 Task: Create Board Data Analytics Techniques to Workspace Brand Management. Create Board Customer Segmentation and Targeting to Workspace Brand Management. Create Board Product Feature Testing to Workspace Brand Management
Action: Mouse moved to (471, 90)
Screenshot: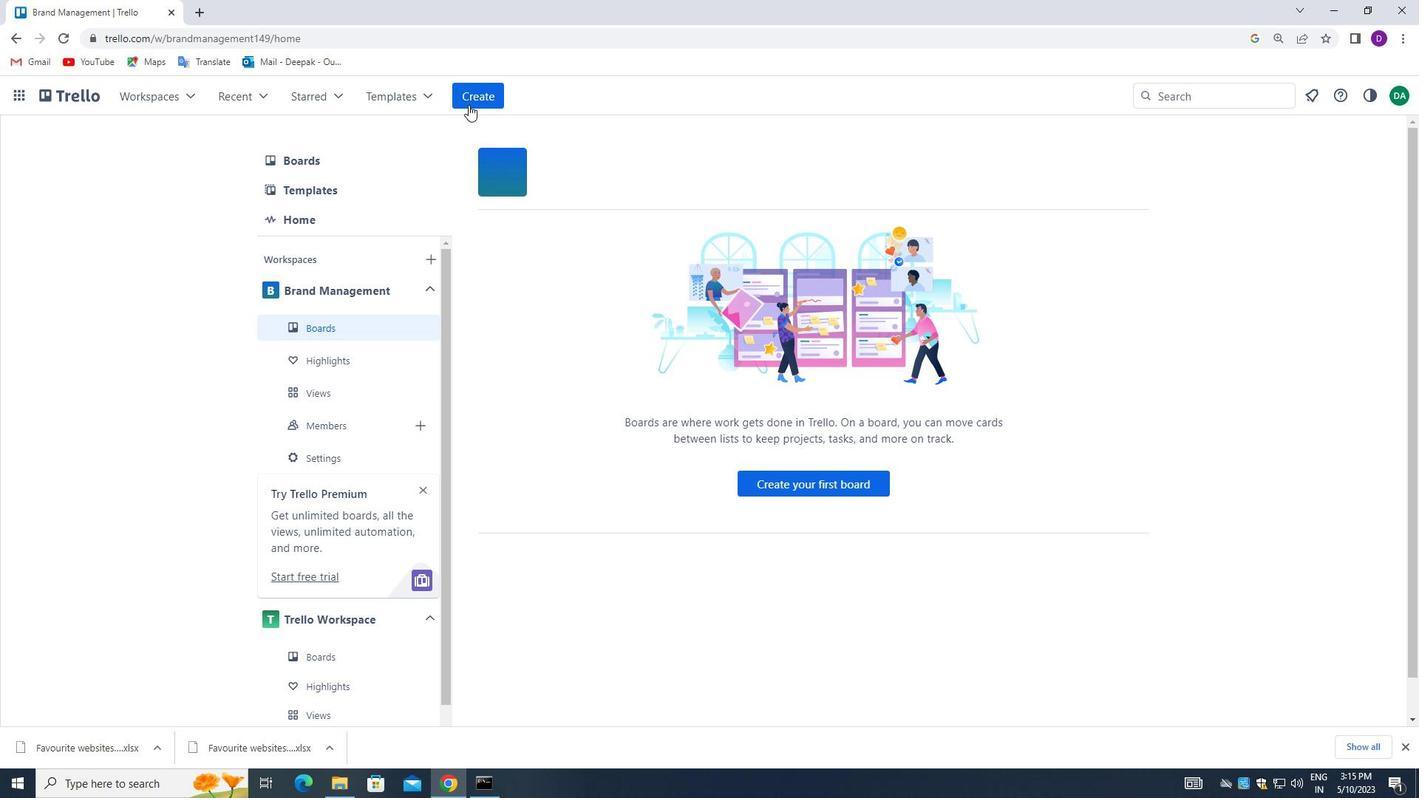 
Action: Mouse pressed left at (471, 90)
Screenshot: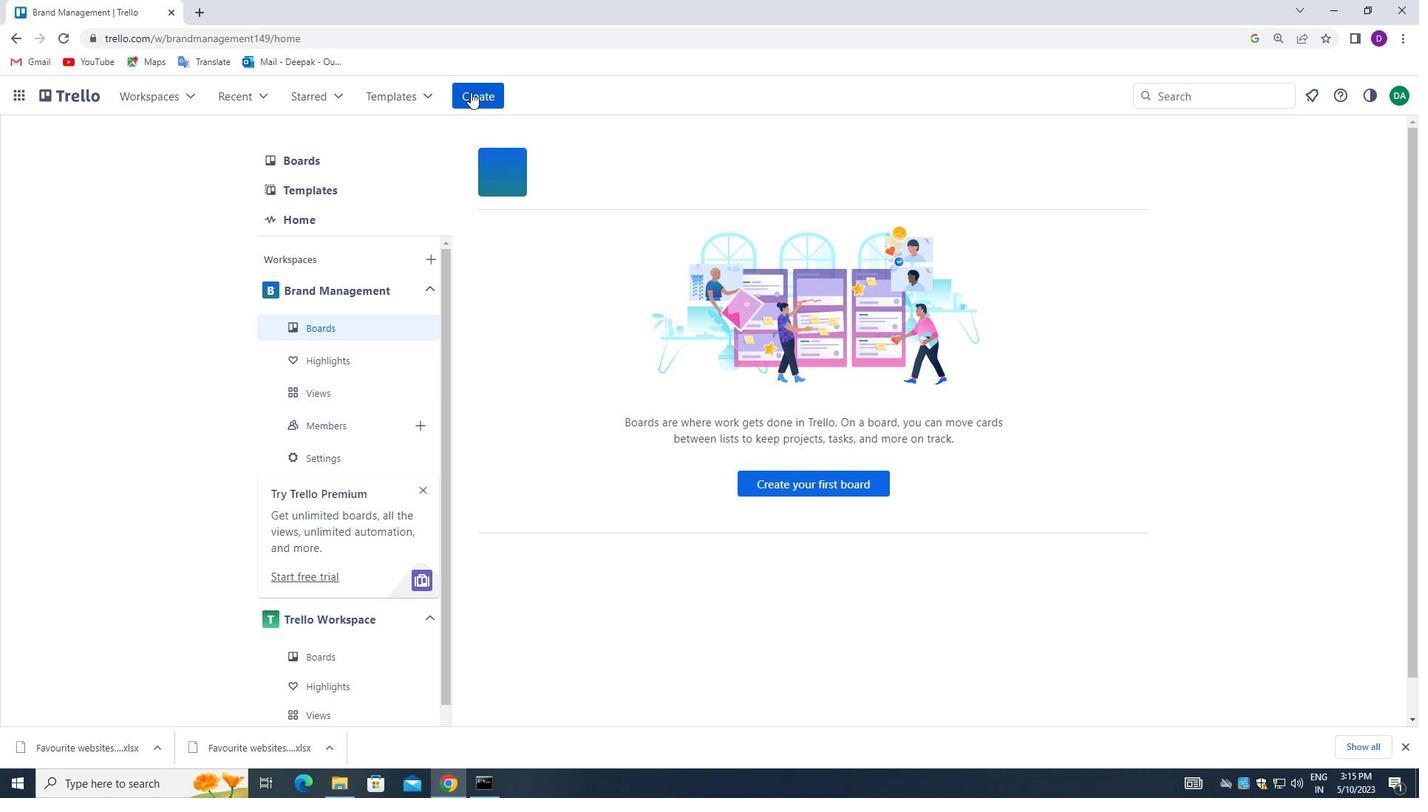 
Action: Mouse moved to (490, 144)
Screenshot: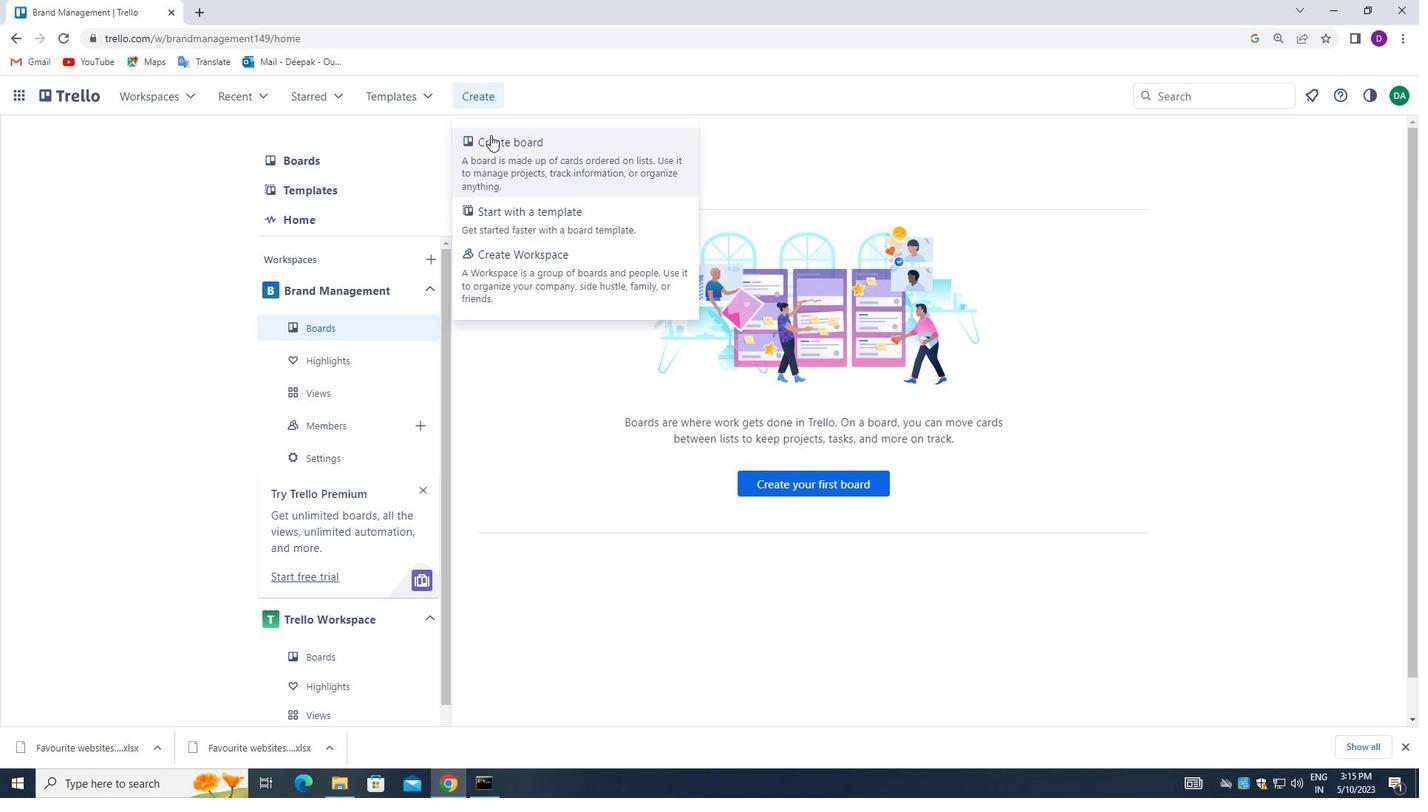 
Action: Mouse pressed left at (490, 144)
Screenshot: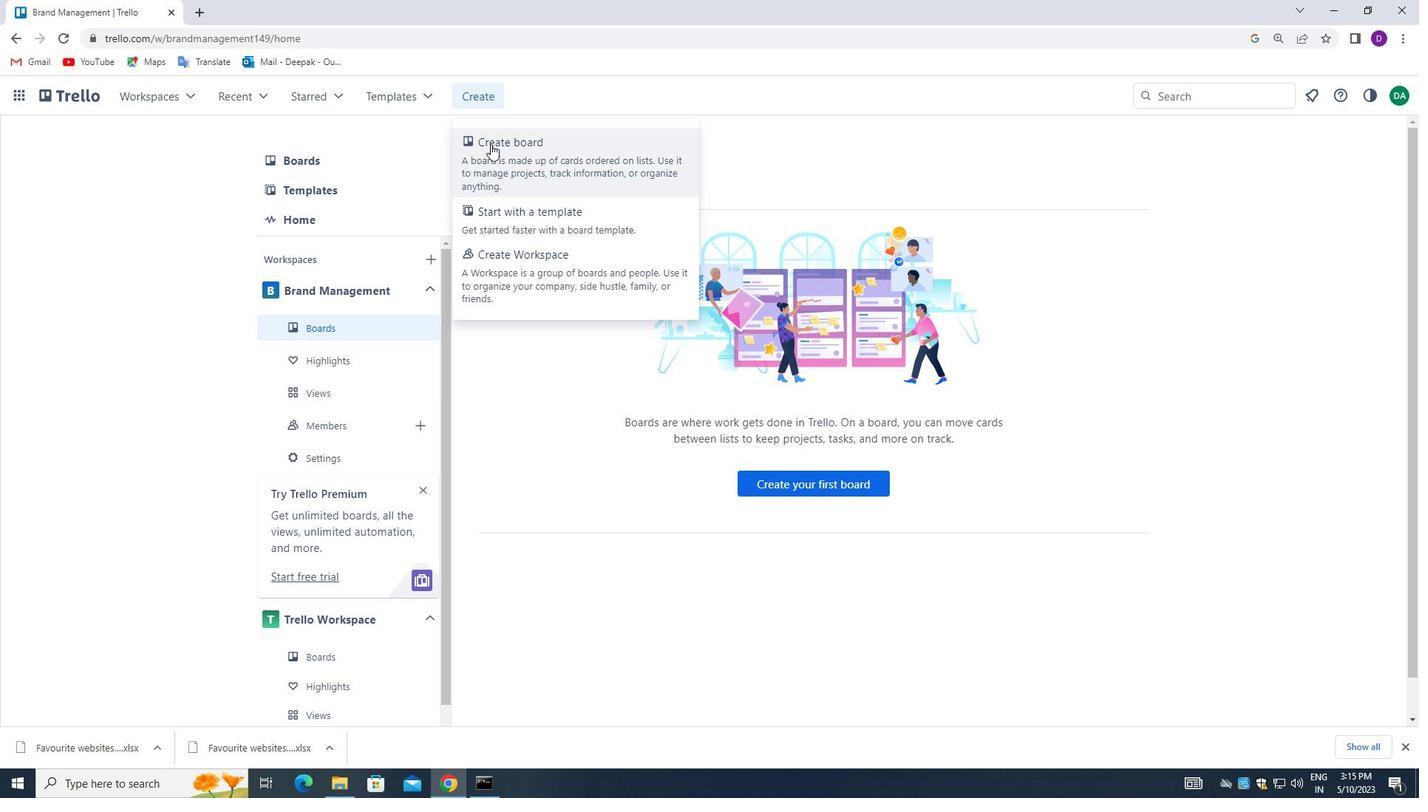 
Action: Mouse moved to (517, 404)
Screenshot: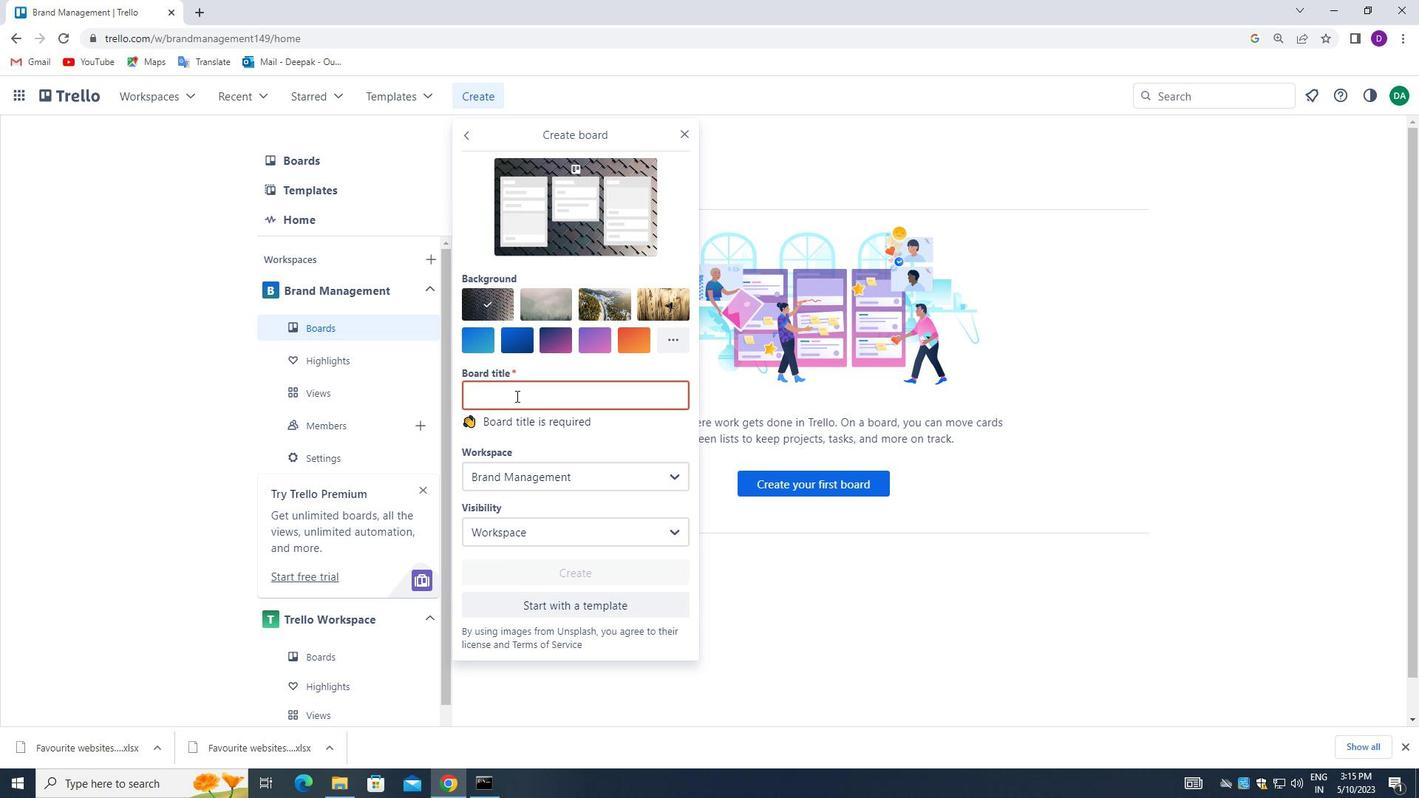 
Action: Mouse pressed left at (517, 404)
Screenshot: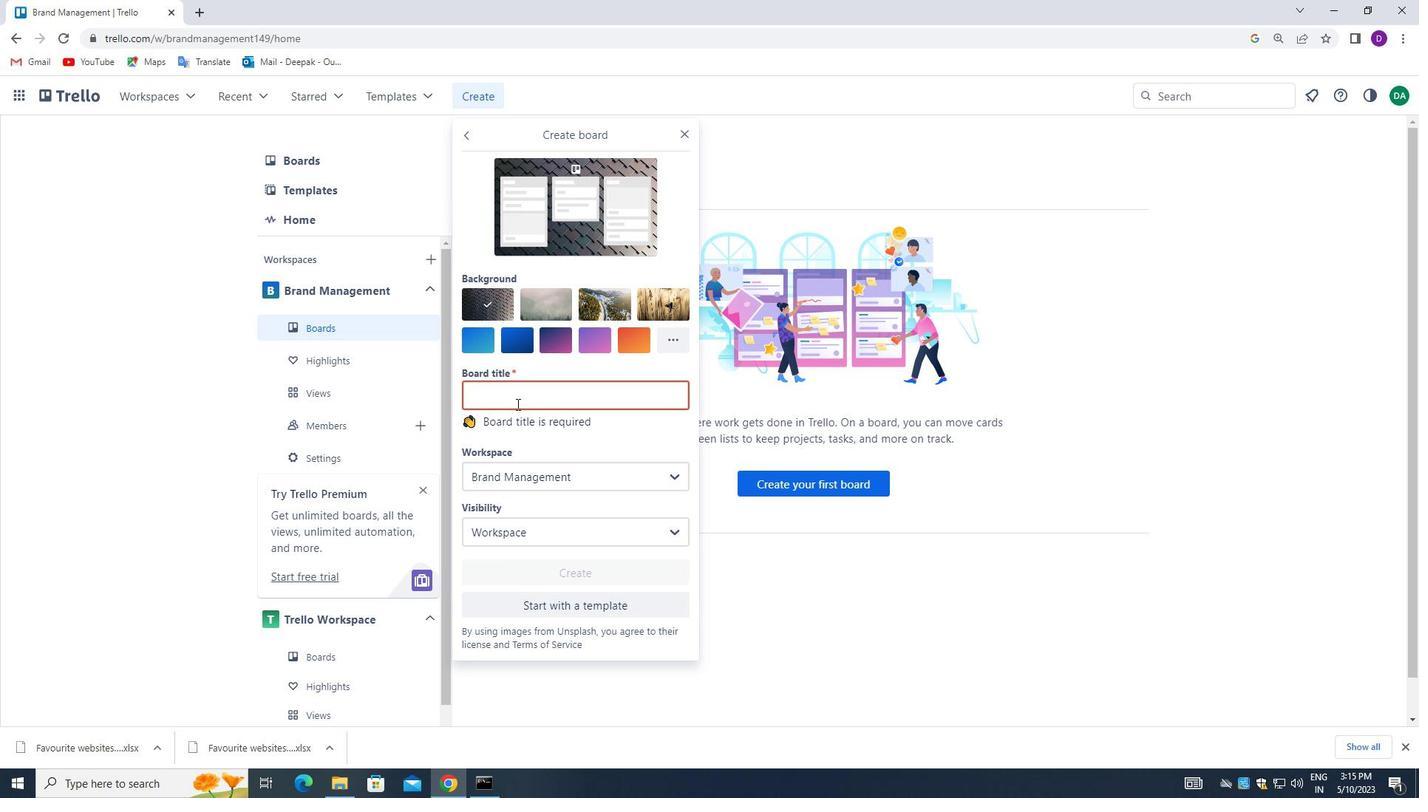
Action: Mouse moved to (342, 407)
Screenshot: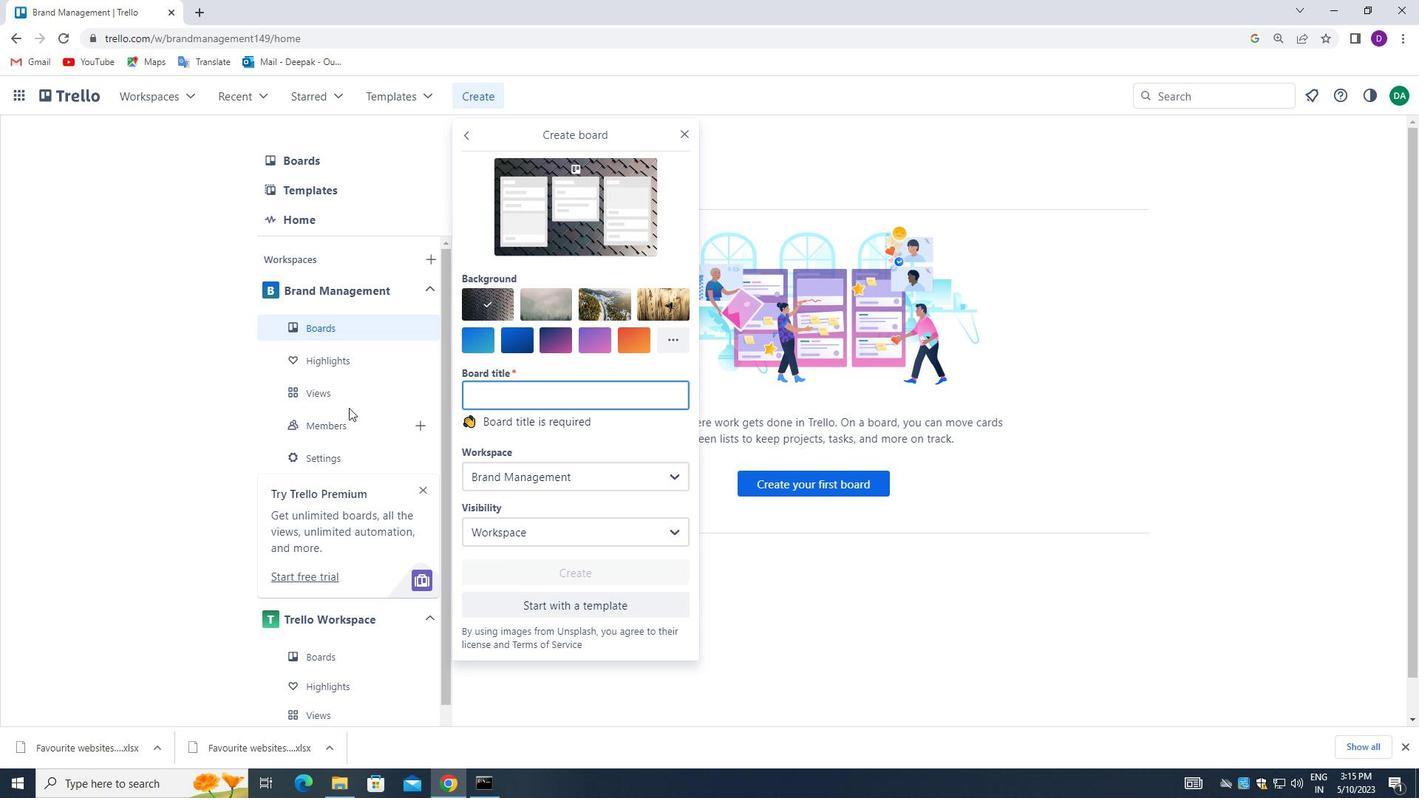 
Action: Key pressed <Key.shift_r>S<Key.backspace><Key.shift_r>Data<Key.space><Key.shift_r>Analytic<Key.space><Key.backspace>s<Key.space><Key.shift_r>Techniques
Screenshot: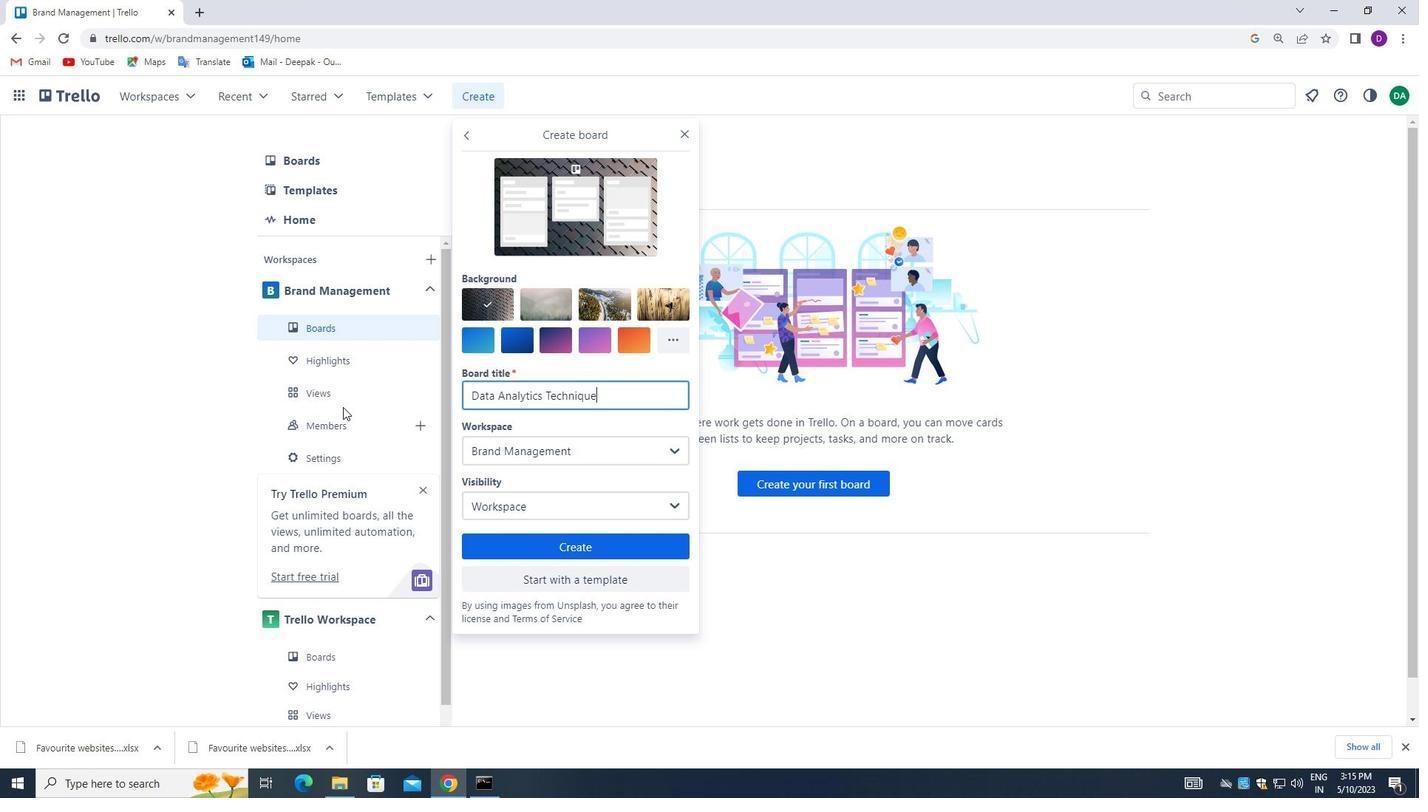 
Action: Mouse moved to (578, 544)
Screenshot: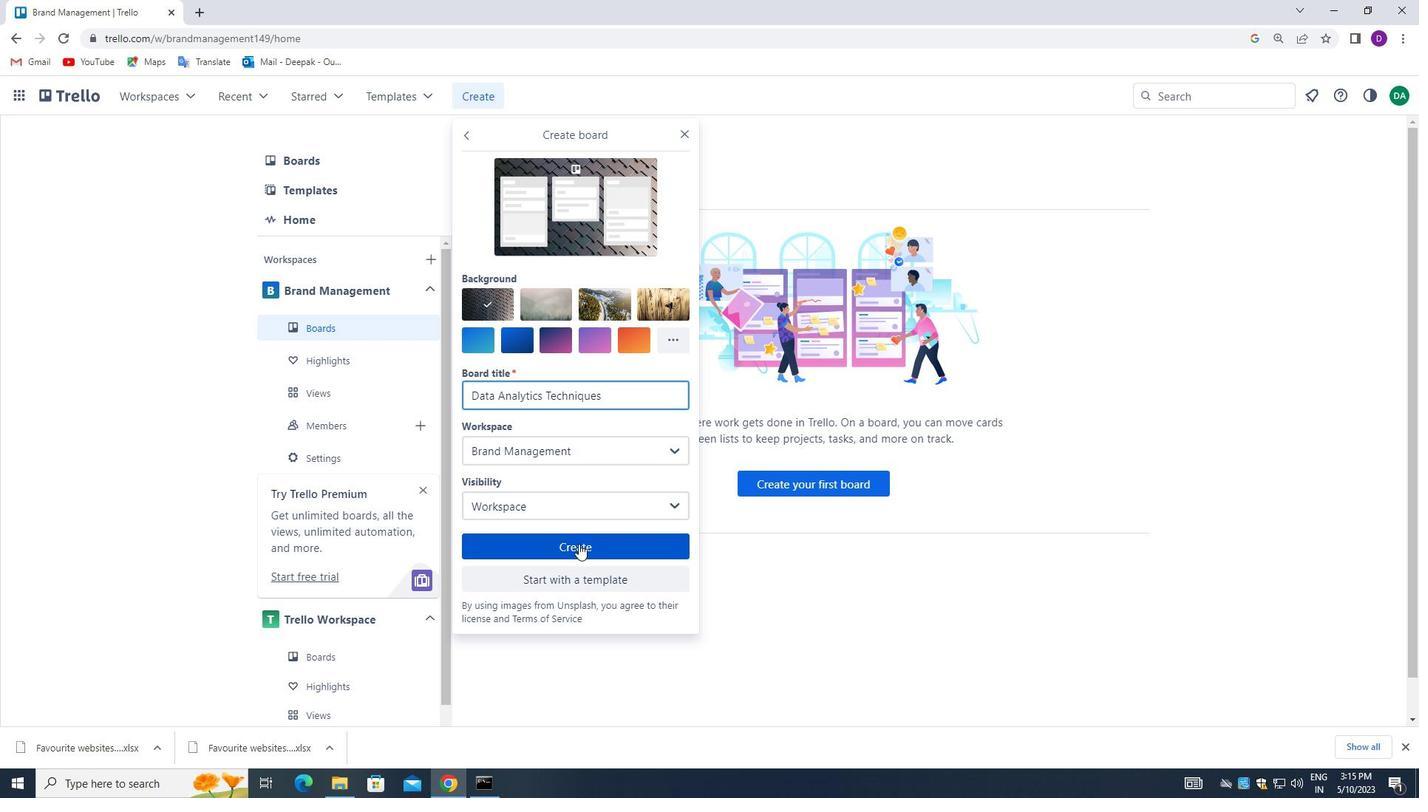 
Action: Mouse pressed left at (578, 544)
Screenshot: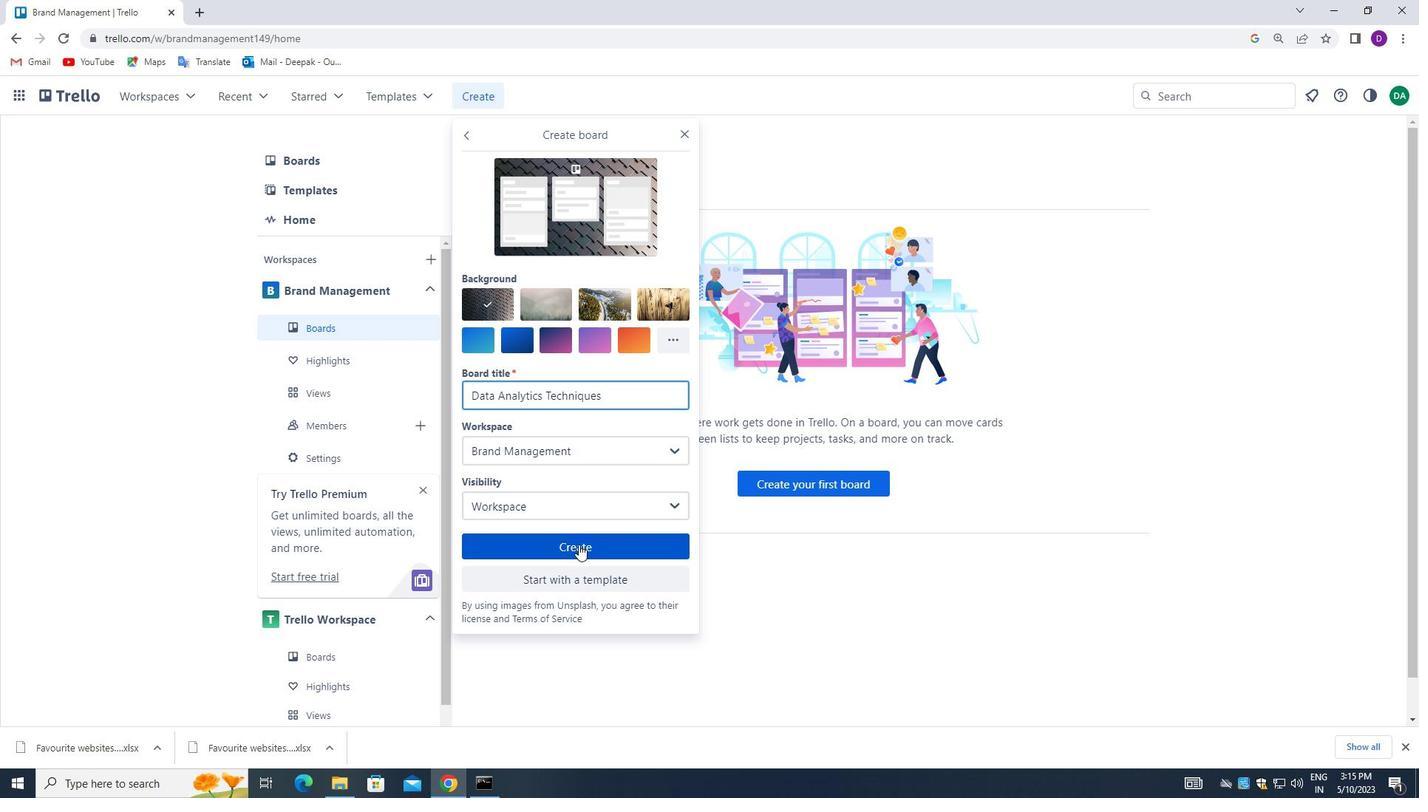
Action: Mouse moved to (464, 98)
Screenshot: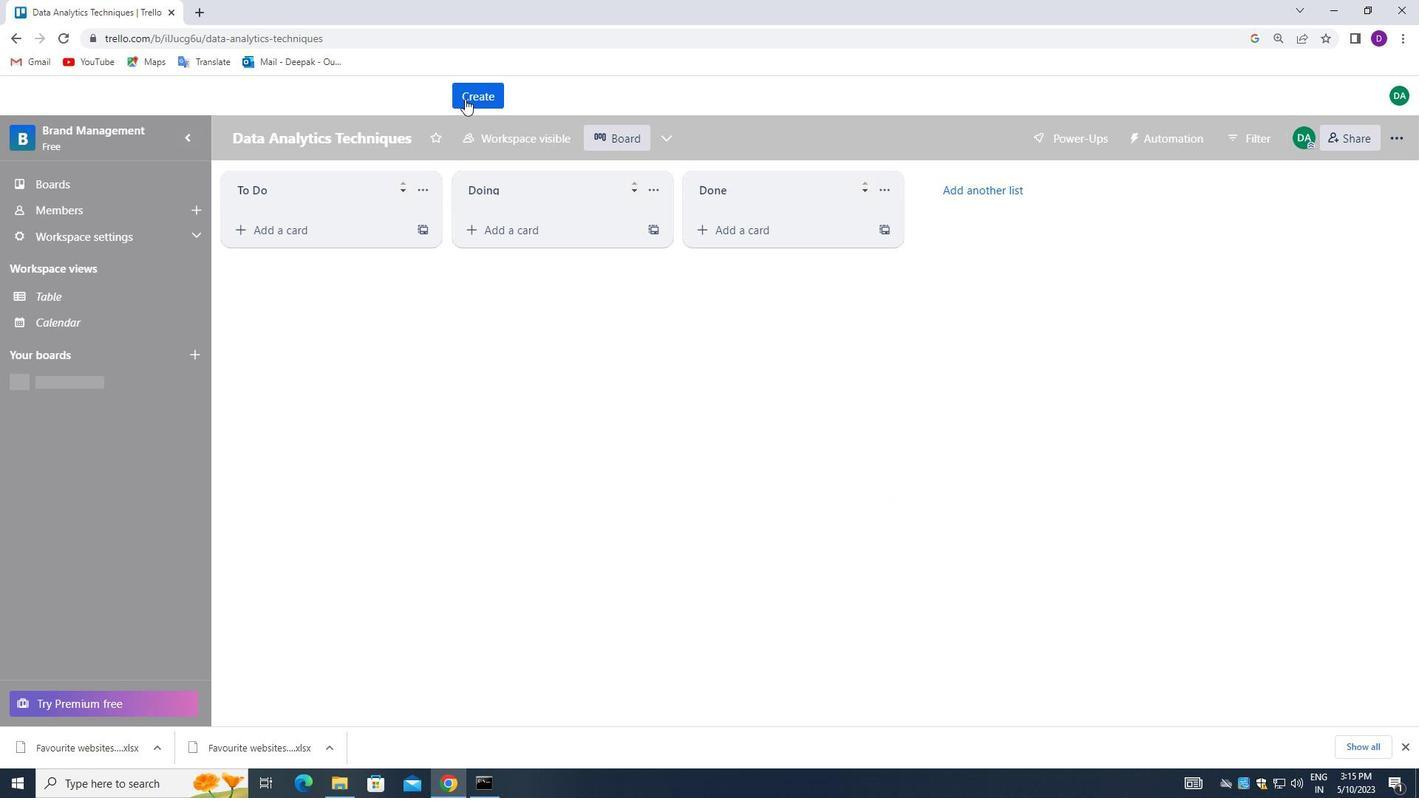
Action: Mouse pressed left at (464, 98)
Screenshot: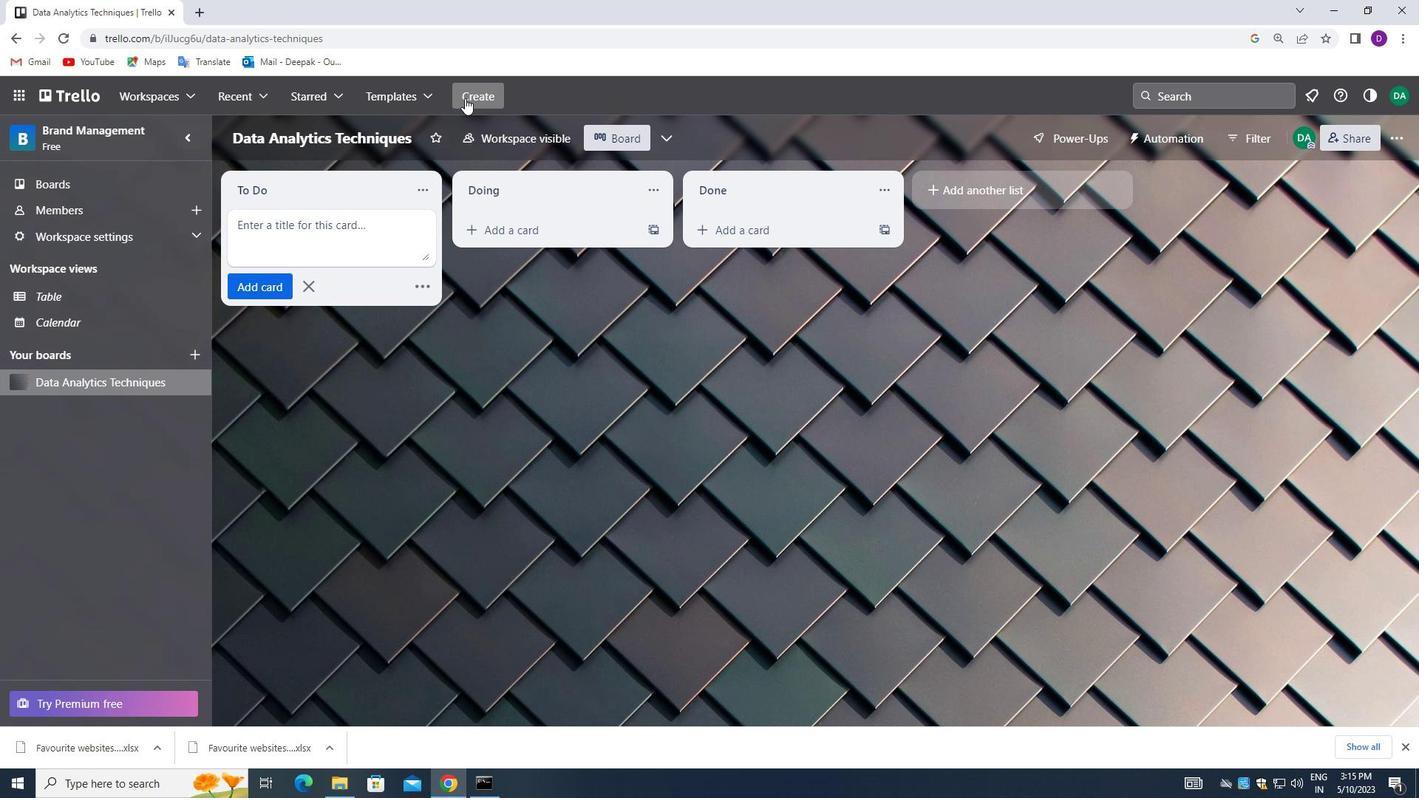 
Action: Mouse moved to (519, 155)
Screenshot: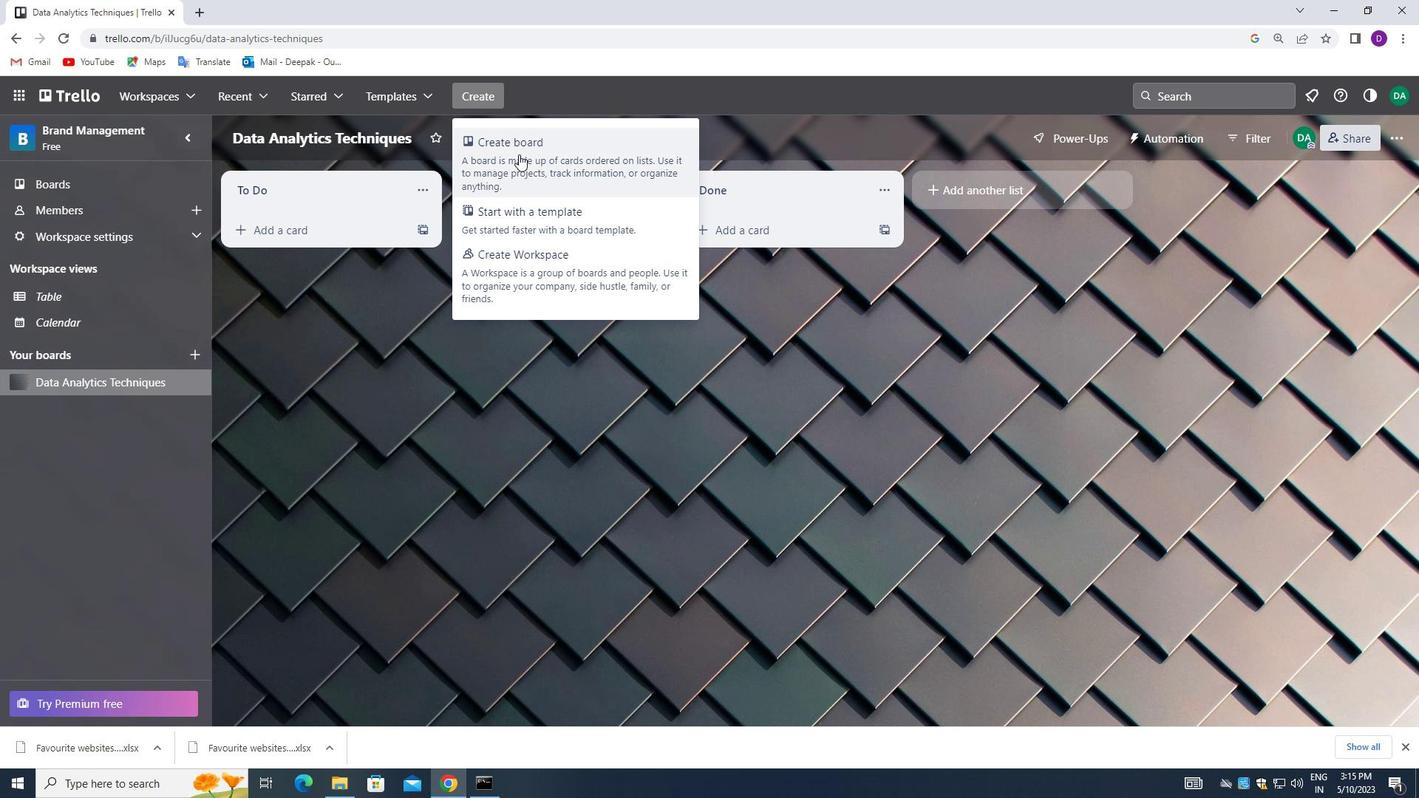 
Action: Mouse pressed left at (519, 155)
Screenshot: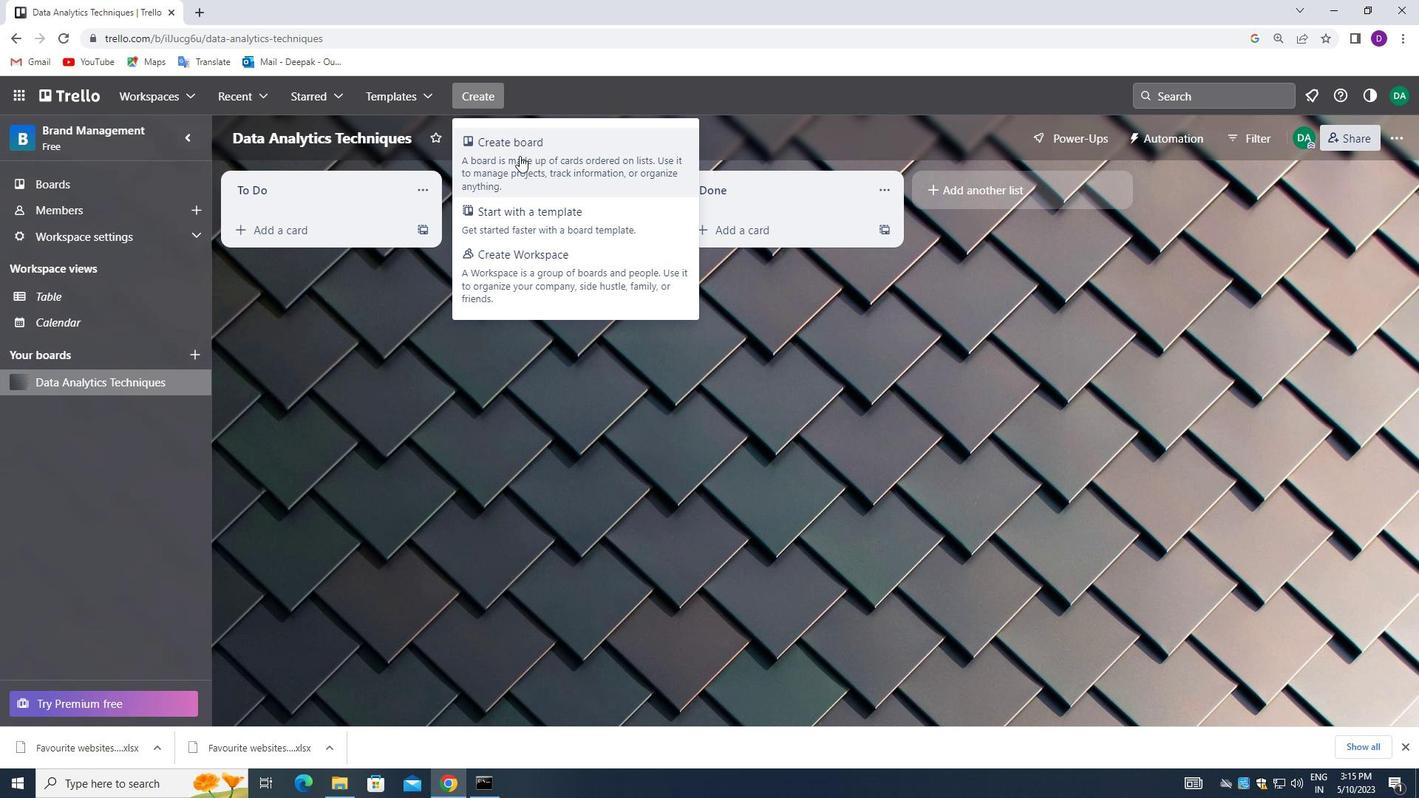 
Action: Mouse moved to (526, 393)
Screenshot: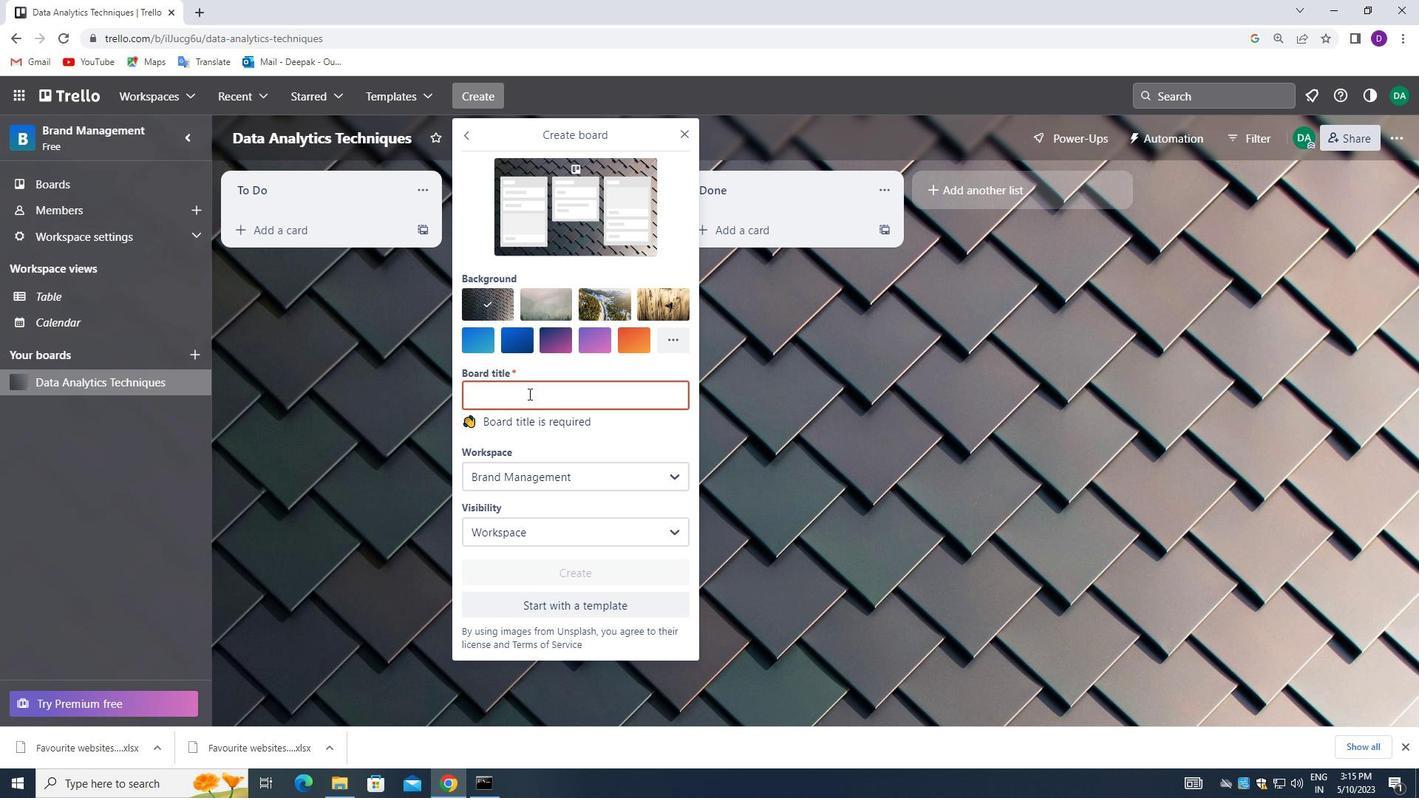
Action: Mouse pressed left at (526, 393)
Screenshot: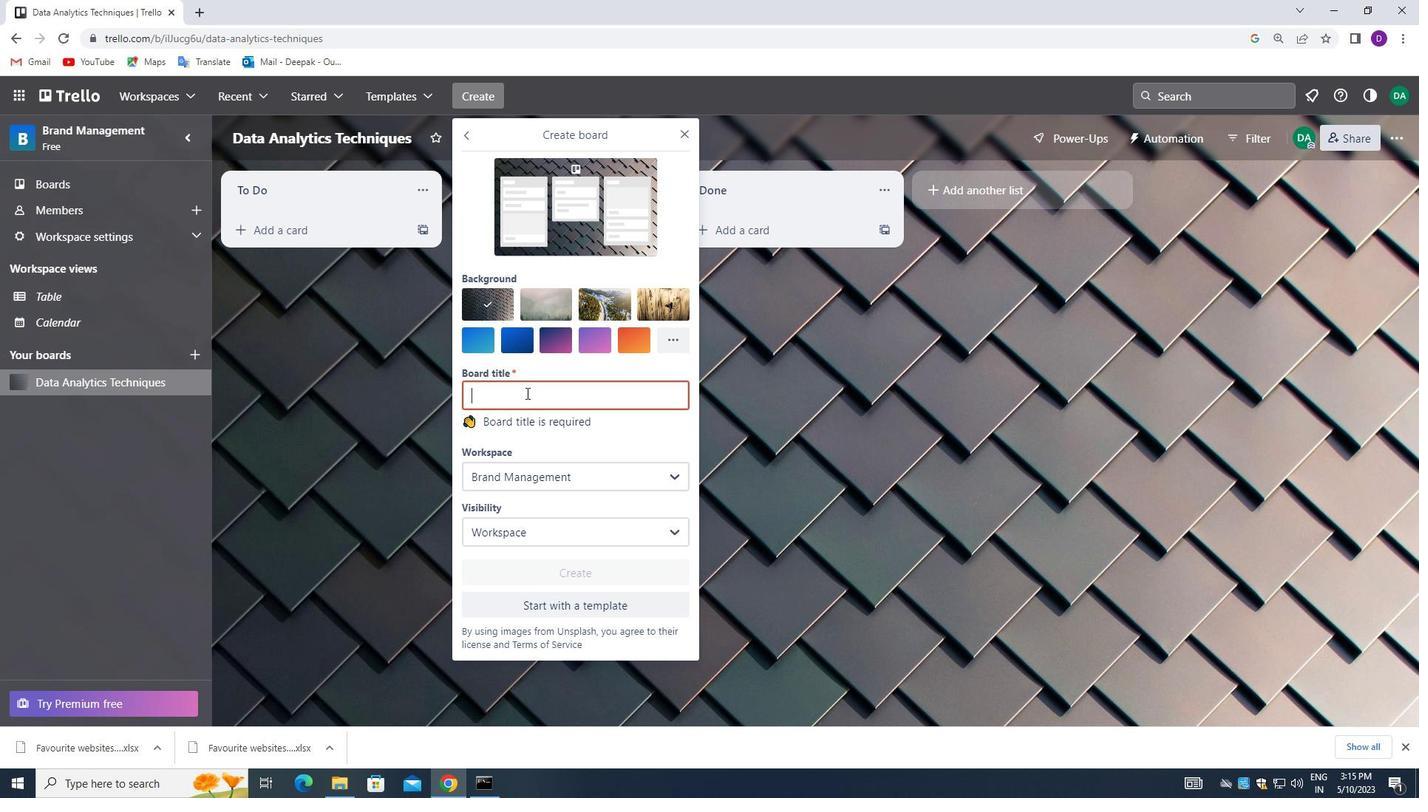 
Action: Mouse moved to (386, 349)
Screenshot: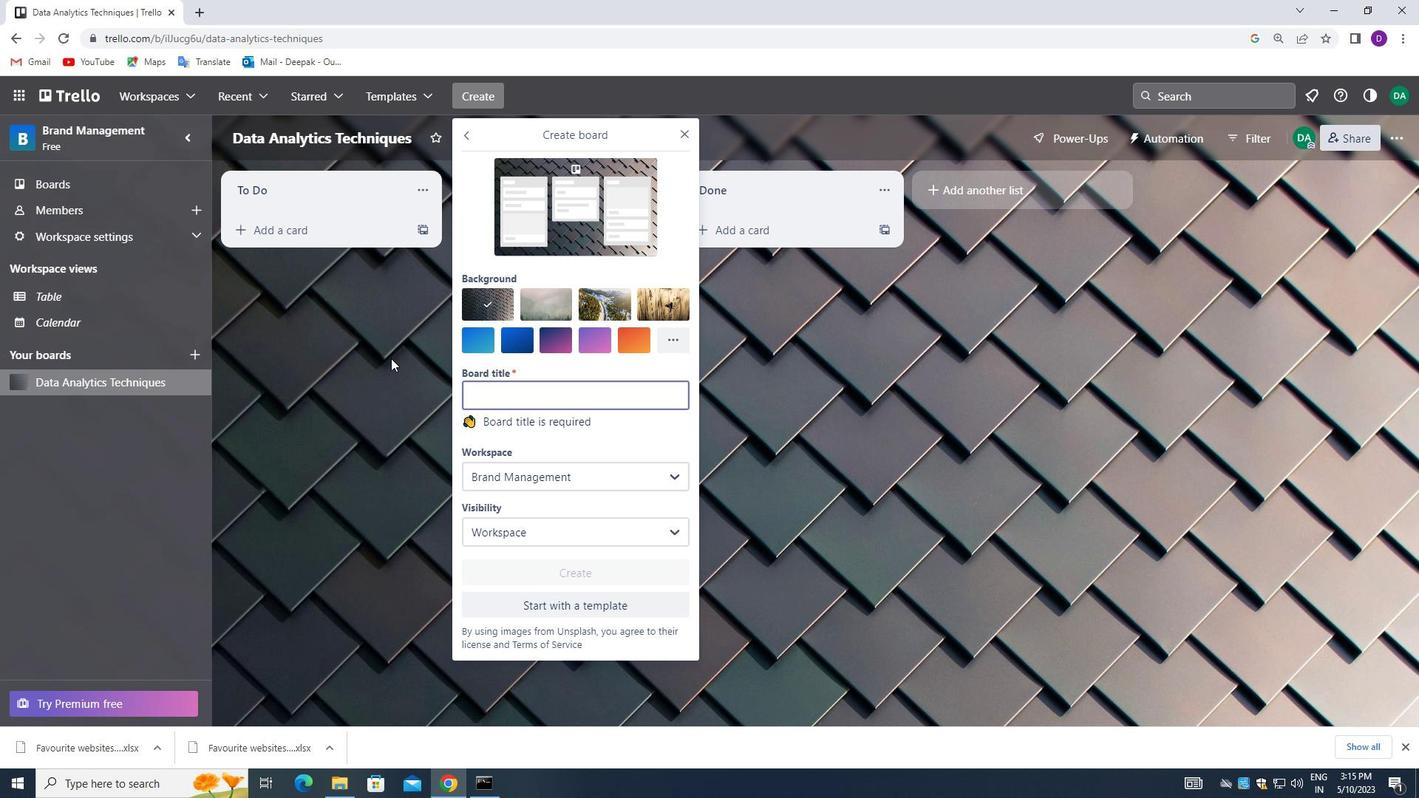 
Action: Key pressed <Key.shift_r>Customer<Key.space><Key.shift_r><Key.shift_r><Key.shift_r><Key.shift_r><Key.shift_r><Key.shift_r>Segnentatu<Key.backspace><Key.backspace><Key.backspace><Key.backspace><Key.backspace><Key.backspace><Key.backspace>mentation<Key.space>and<Key.space><Key.shift_r>Targeting
Screenshot: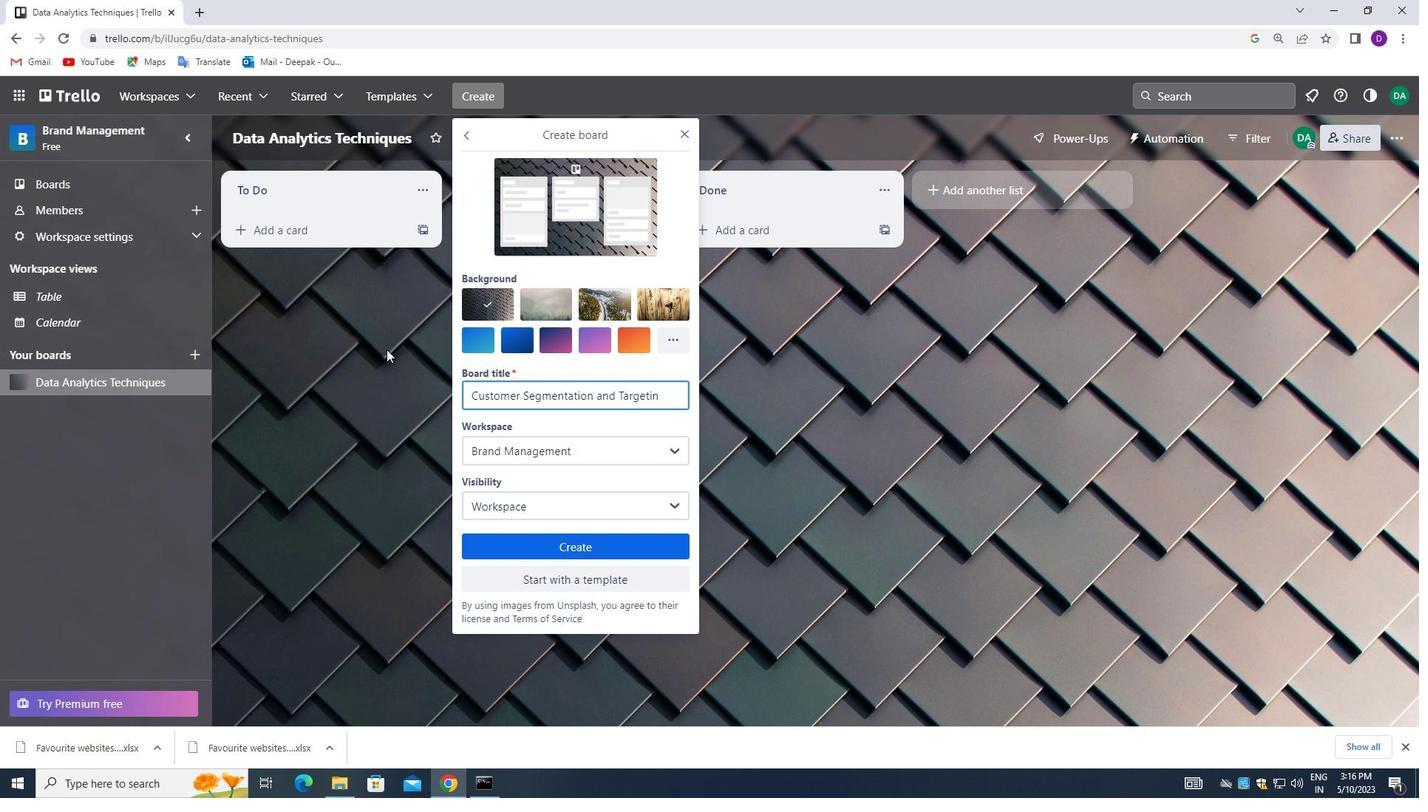 
Action: Mouse moved to (566, 545)
Screenshot: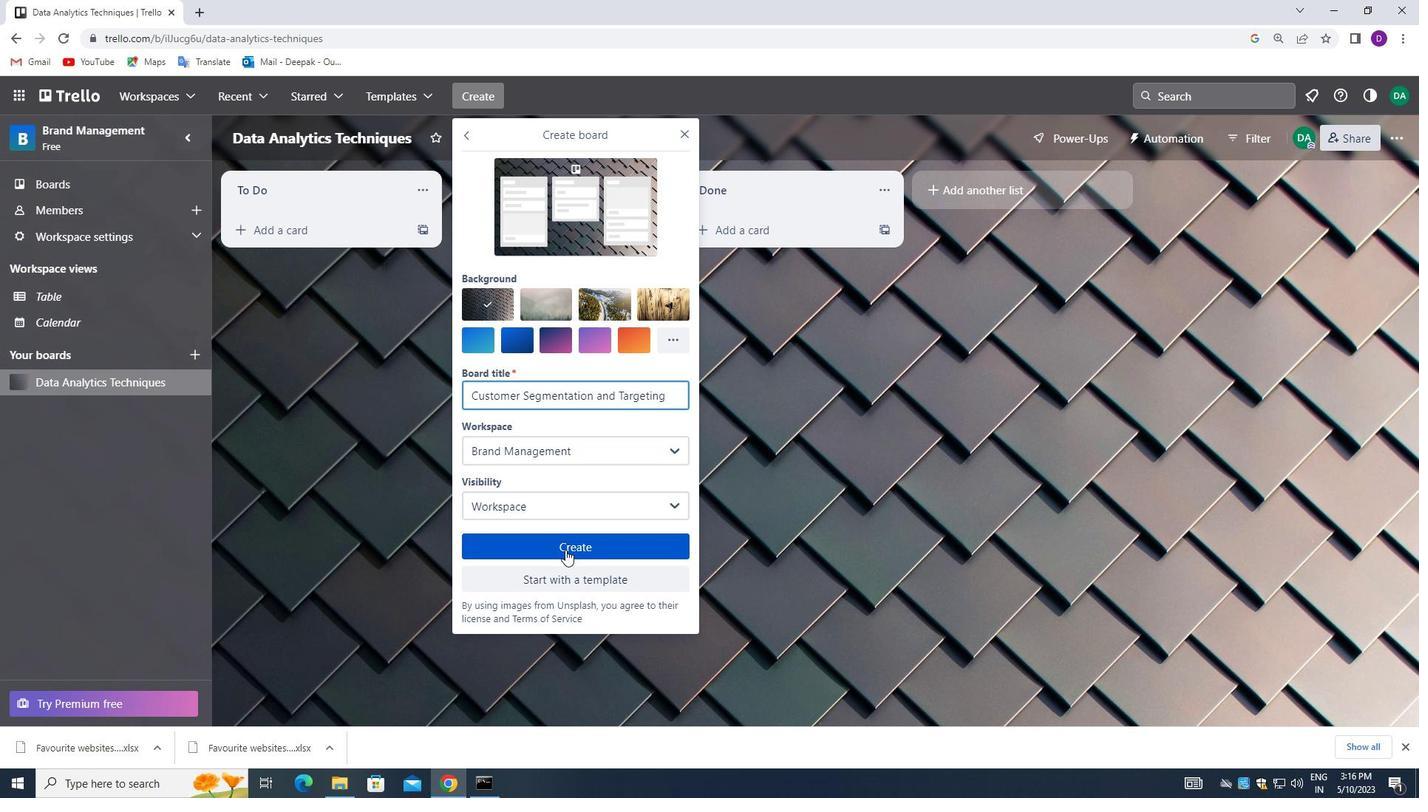 
Action: Mouse pressed left at (566, 545)
Screenshot: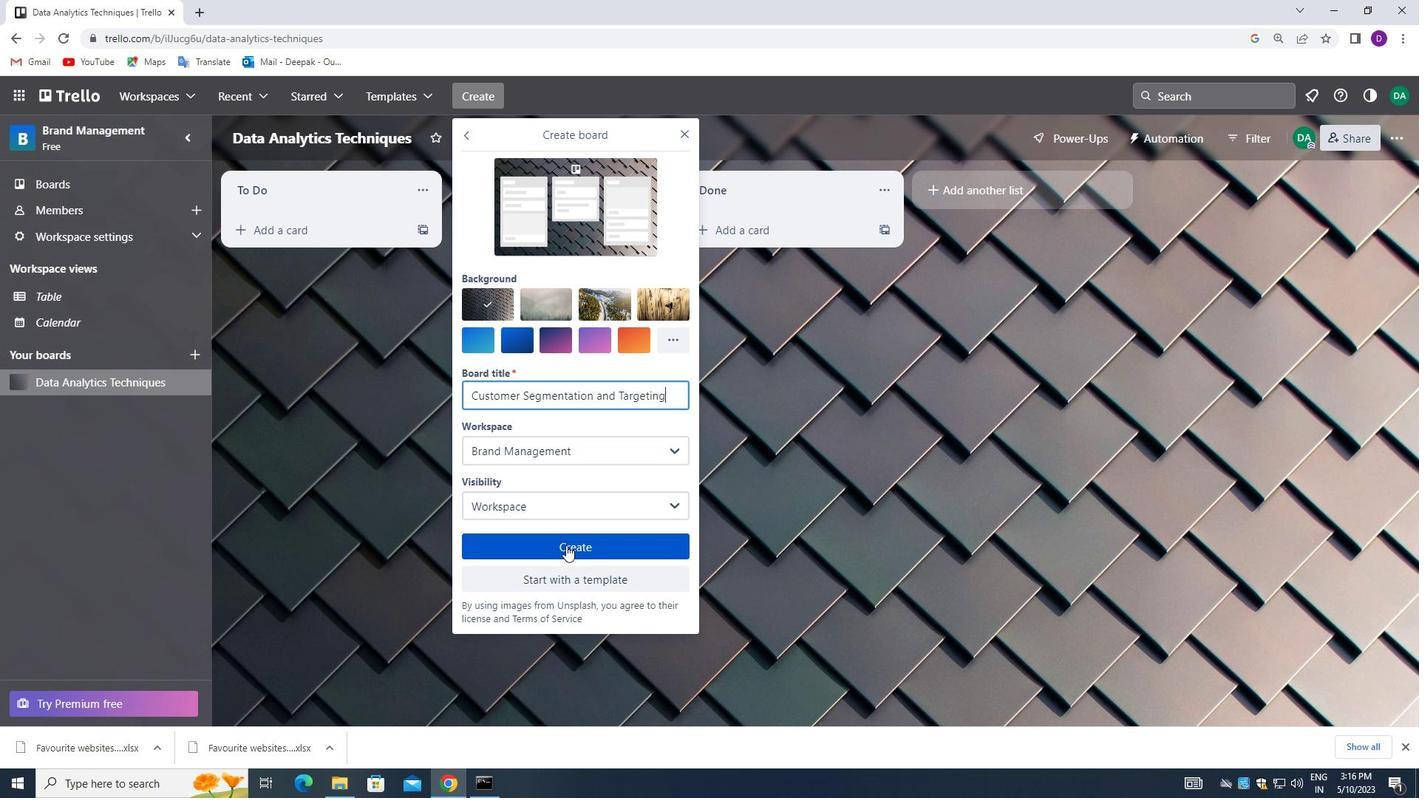 
Action: Mouse moved to (94, 173)
Screenshot: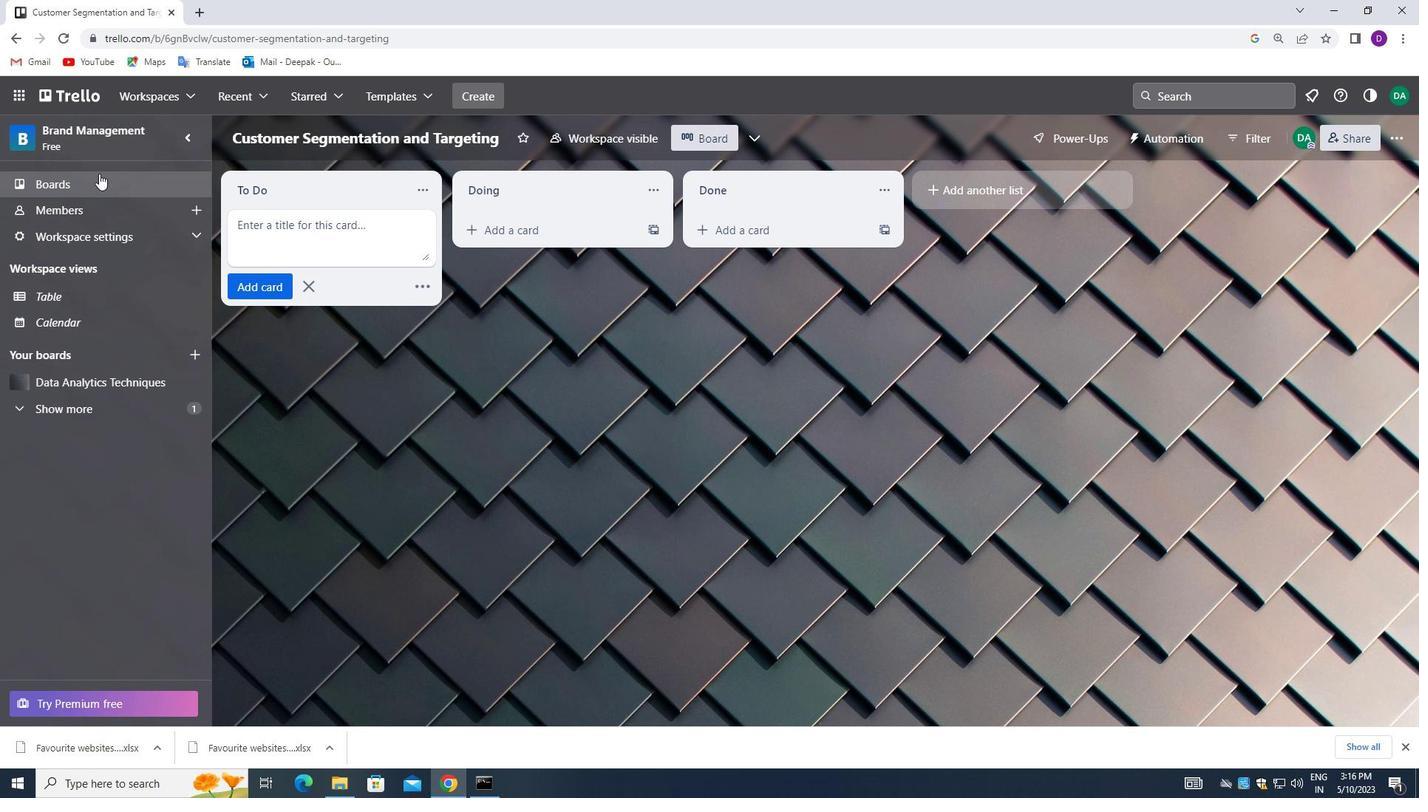 
Action: Mouse pressed left at (94, 173)
Screenshot: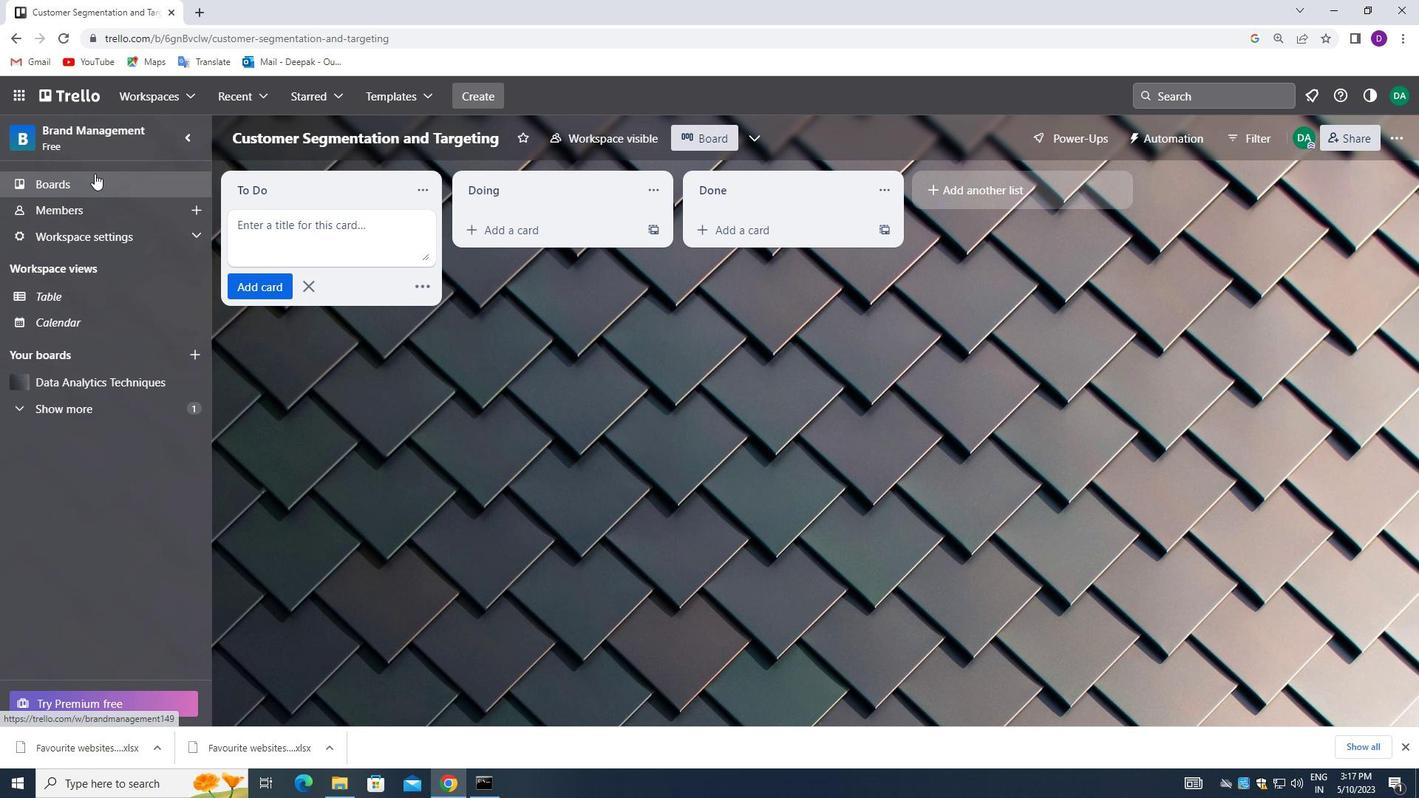 
Action: Mouse moved to (465, 99)
Screenshot: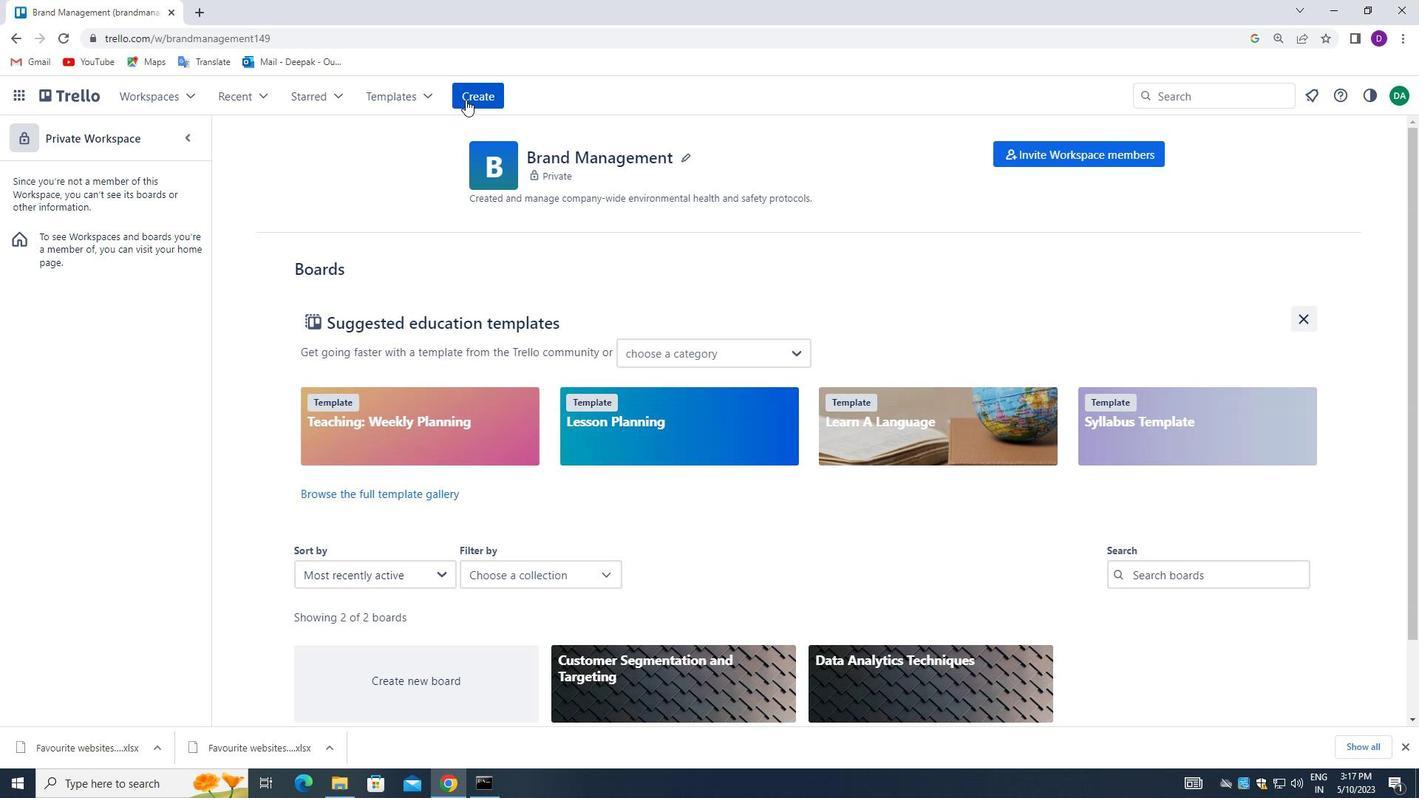 
Action: Mouse pressed left at (465, 99)
Screenshot: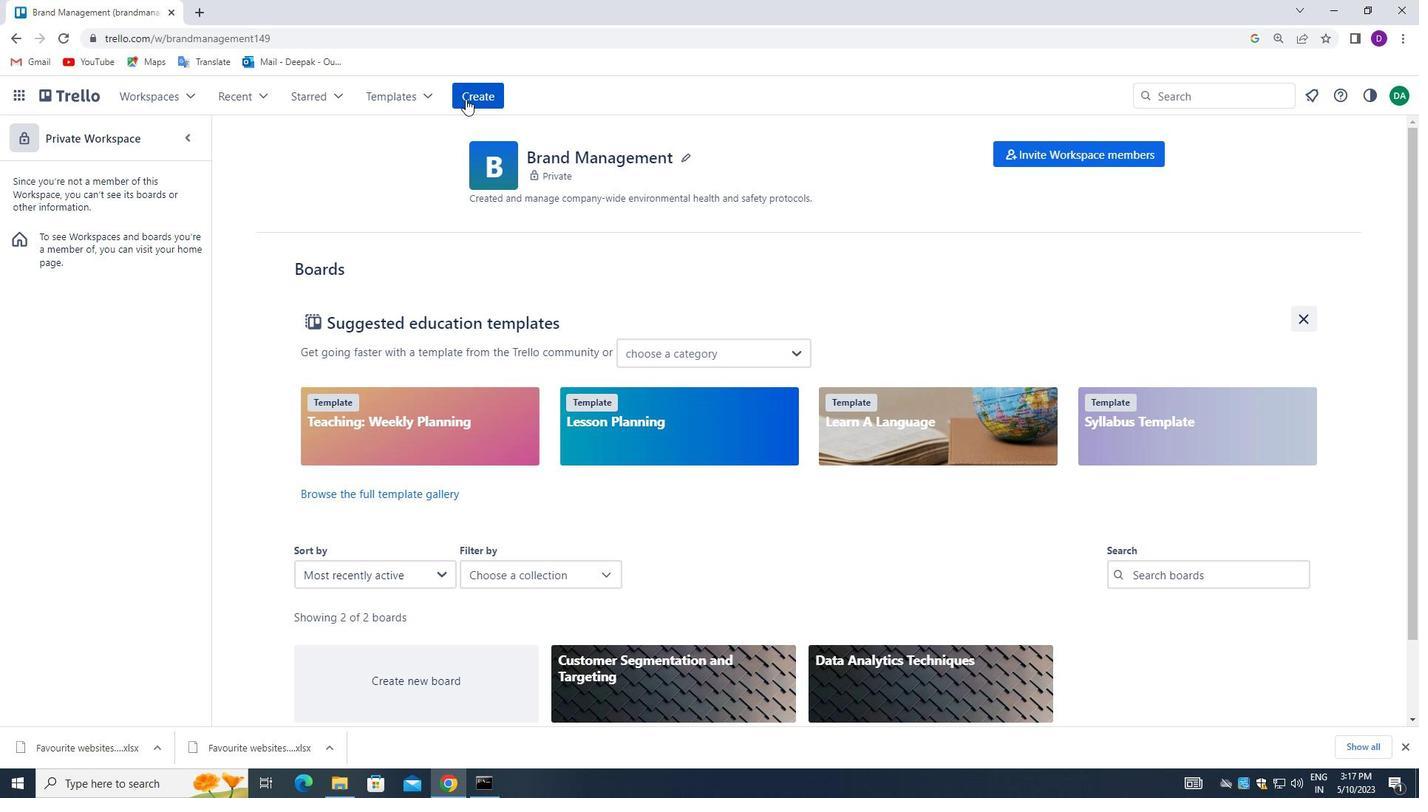 
Action: Mouse moved to (499, 151)
Screenshot: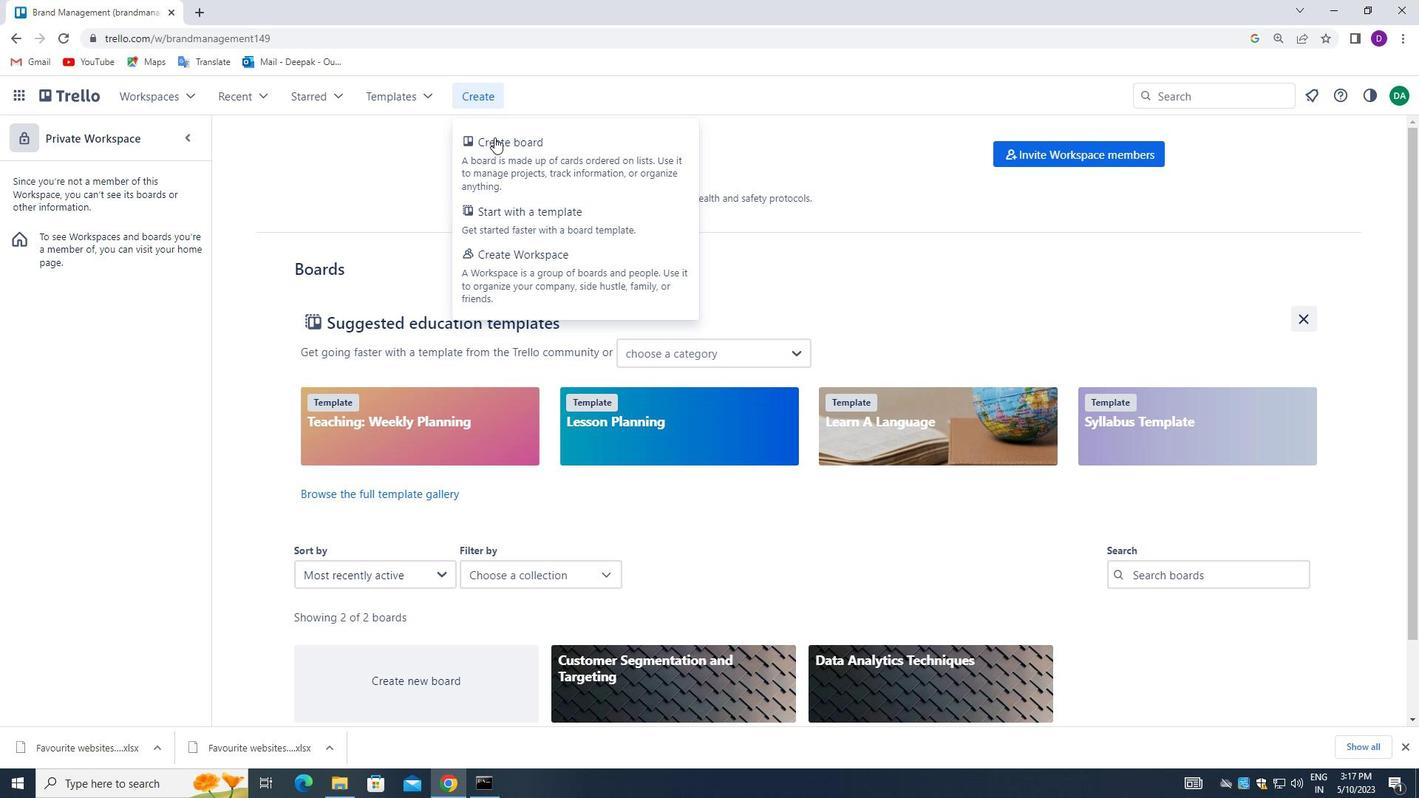 
Action: Mouse pressed left at (499, 151)
Screenshot: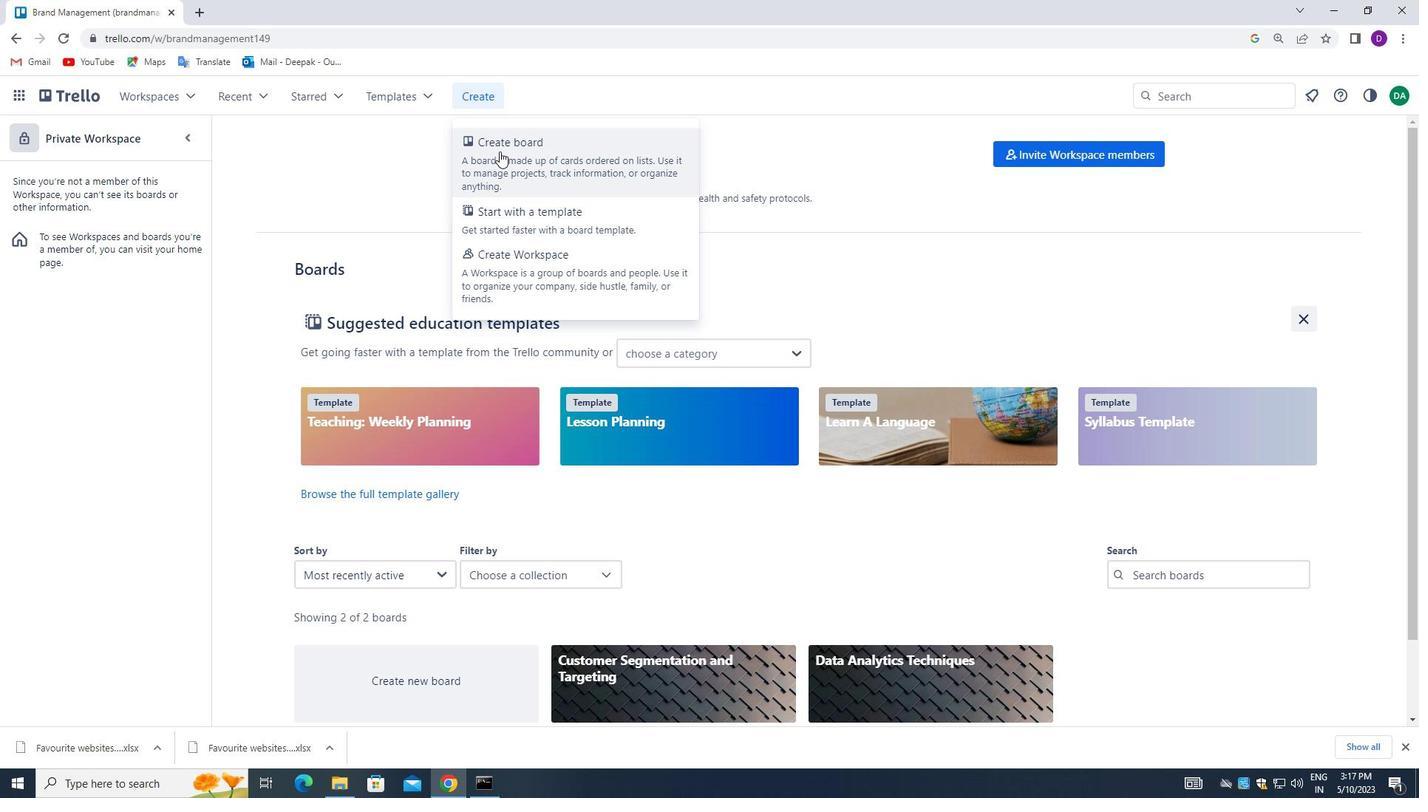 
Action: Mouse moved to (529, 397)
Screenshot: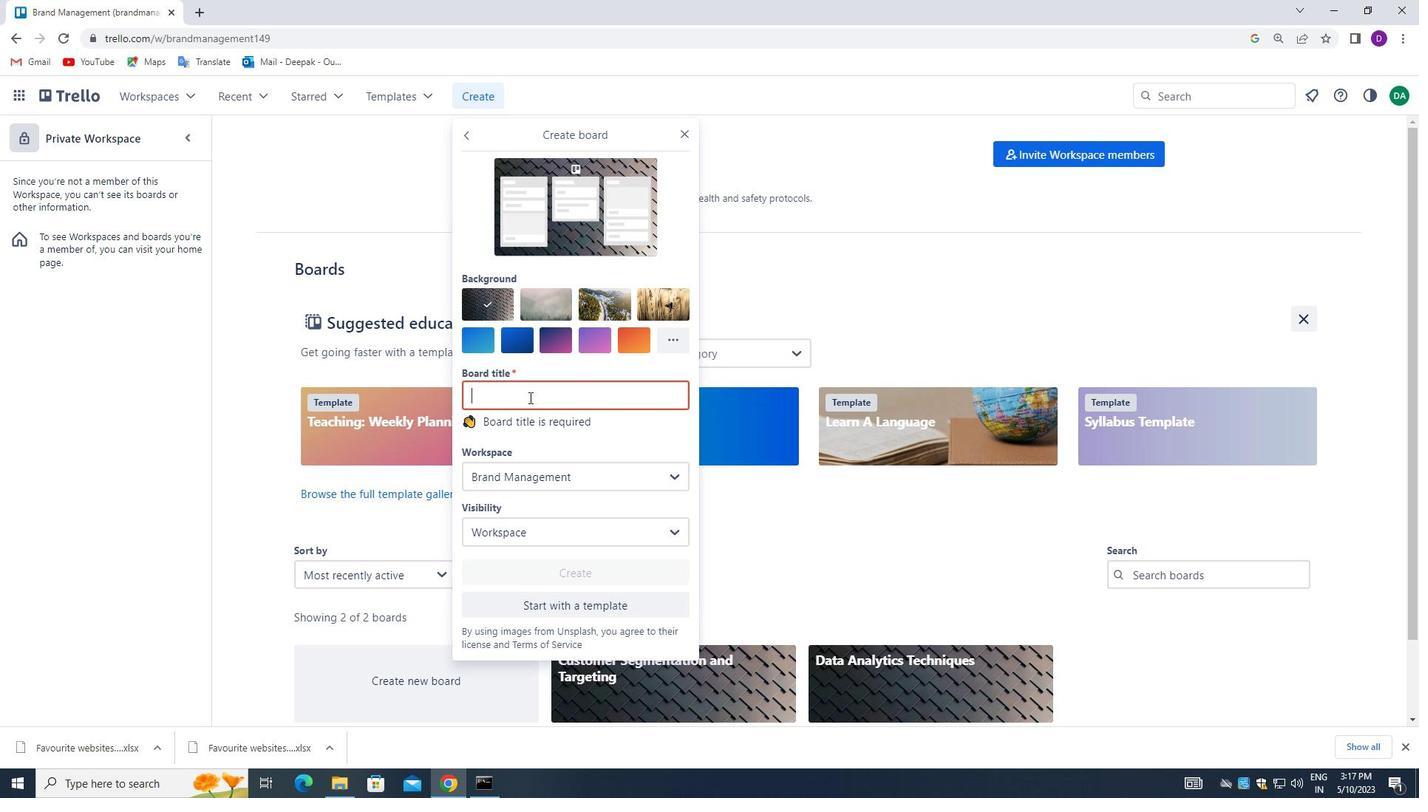 
Action: Mouse pressed left at (529, 397)
Screenshot: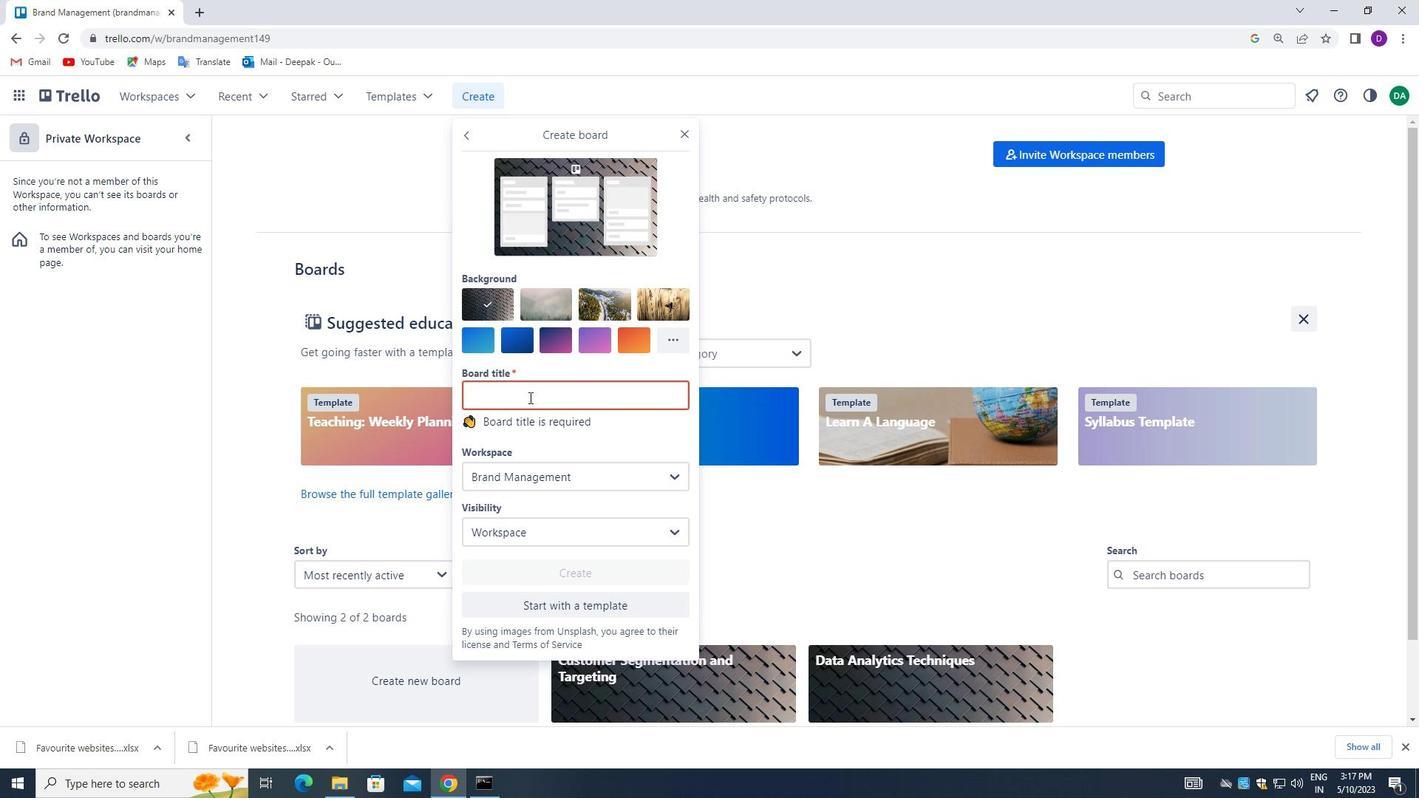 
Action: Key pressed <Key.shift_r>Board<Key.space>product<Key.space>f<Key.backspace><Key.shift_r>Feature<Key.space><Key.shift_r>Testing
Screenshot: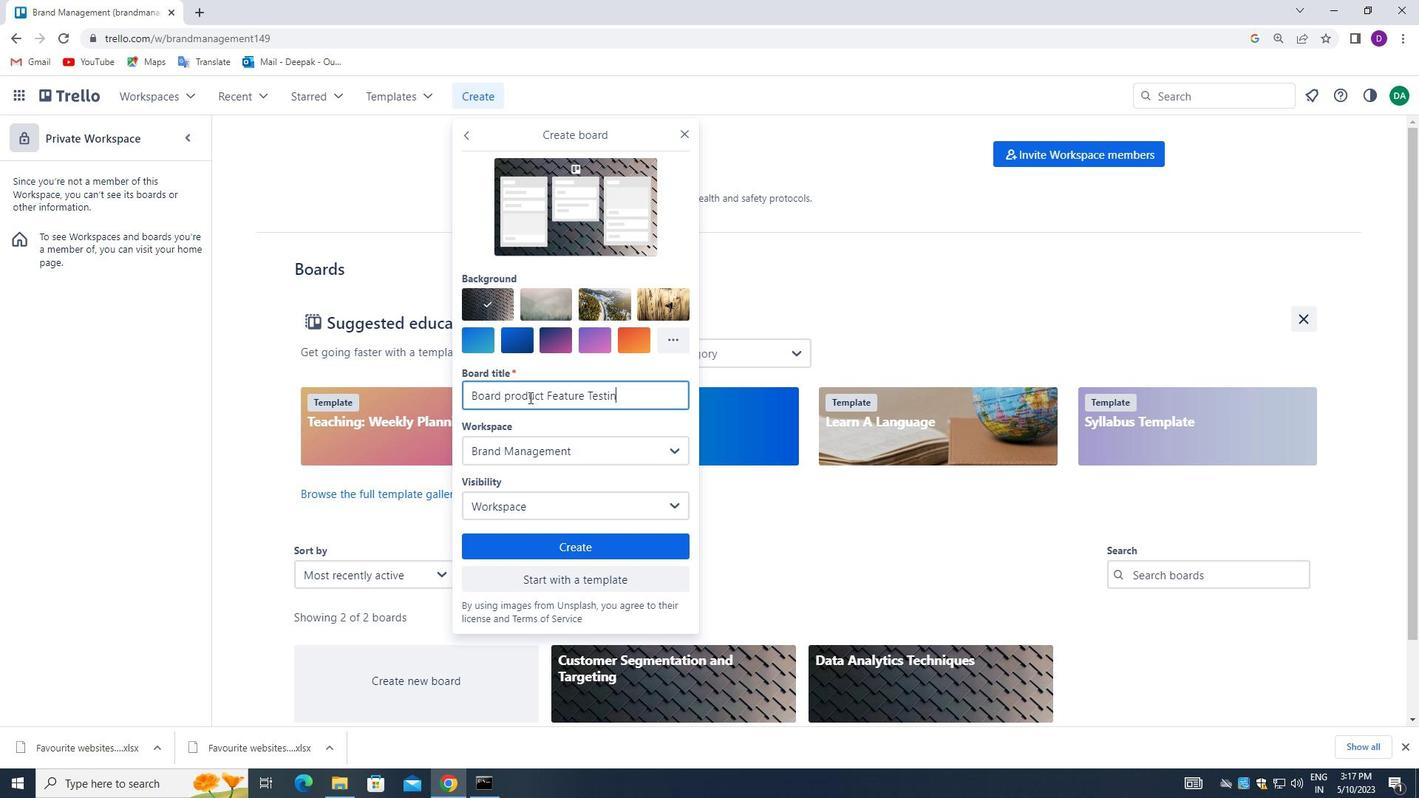 
Action: Mouse moved to (566, 541)
Screenshot: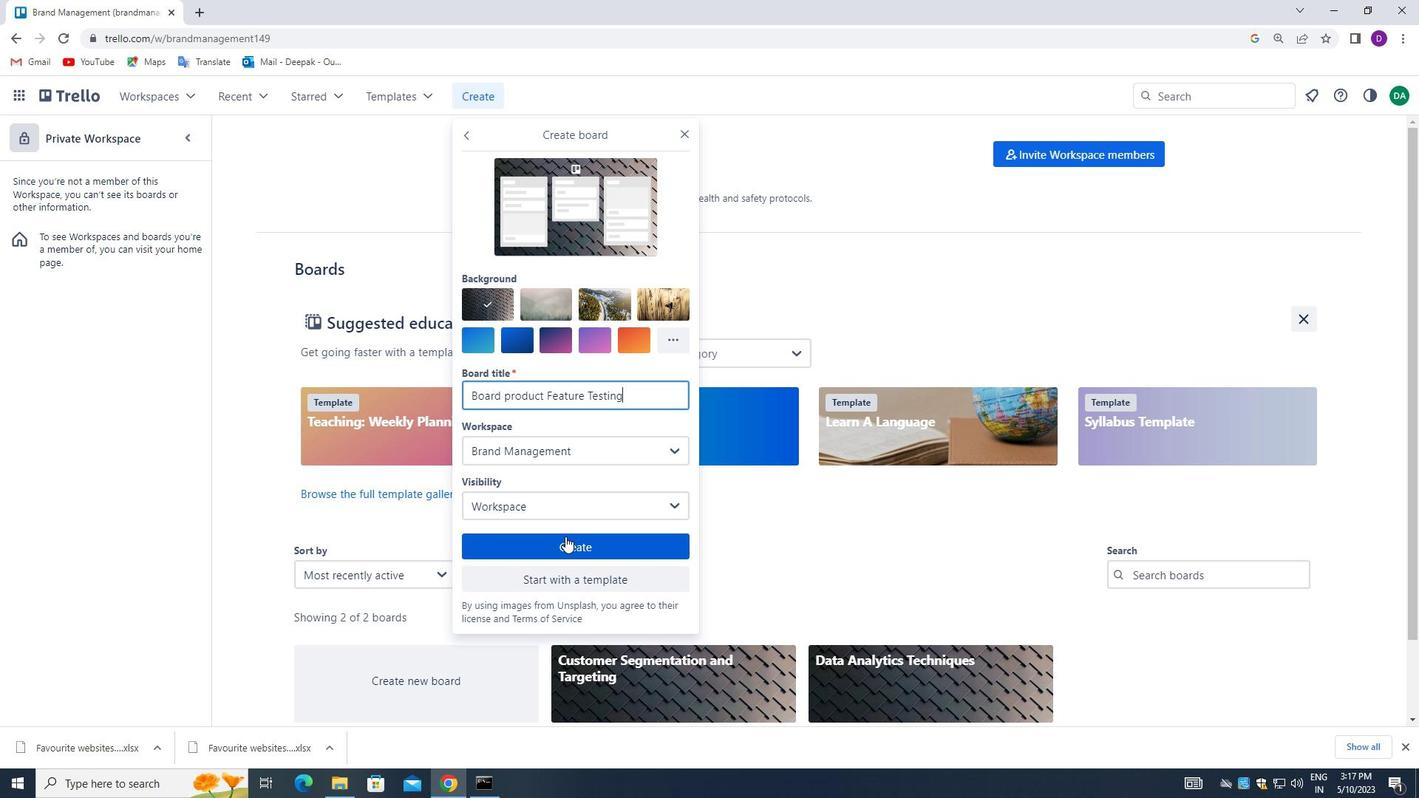 
Action: Mouse pressed left at (566, 541)
Screenshot: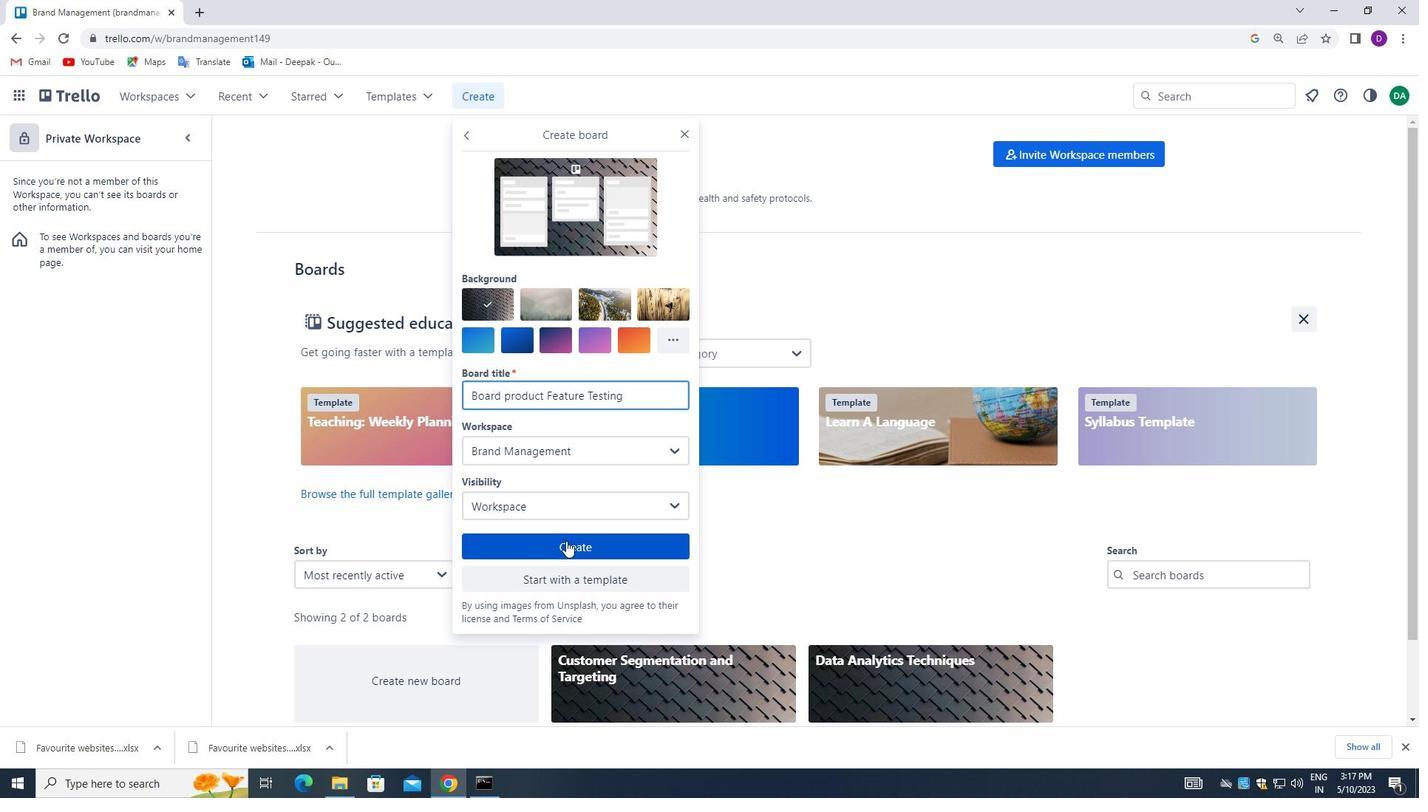 
Action: Mouse moved to (118, 180)
Screenshot: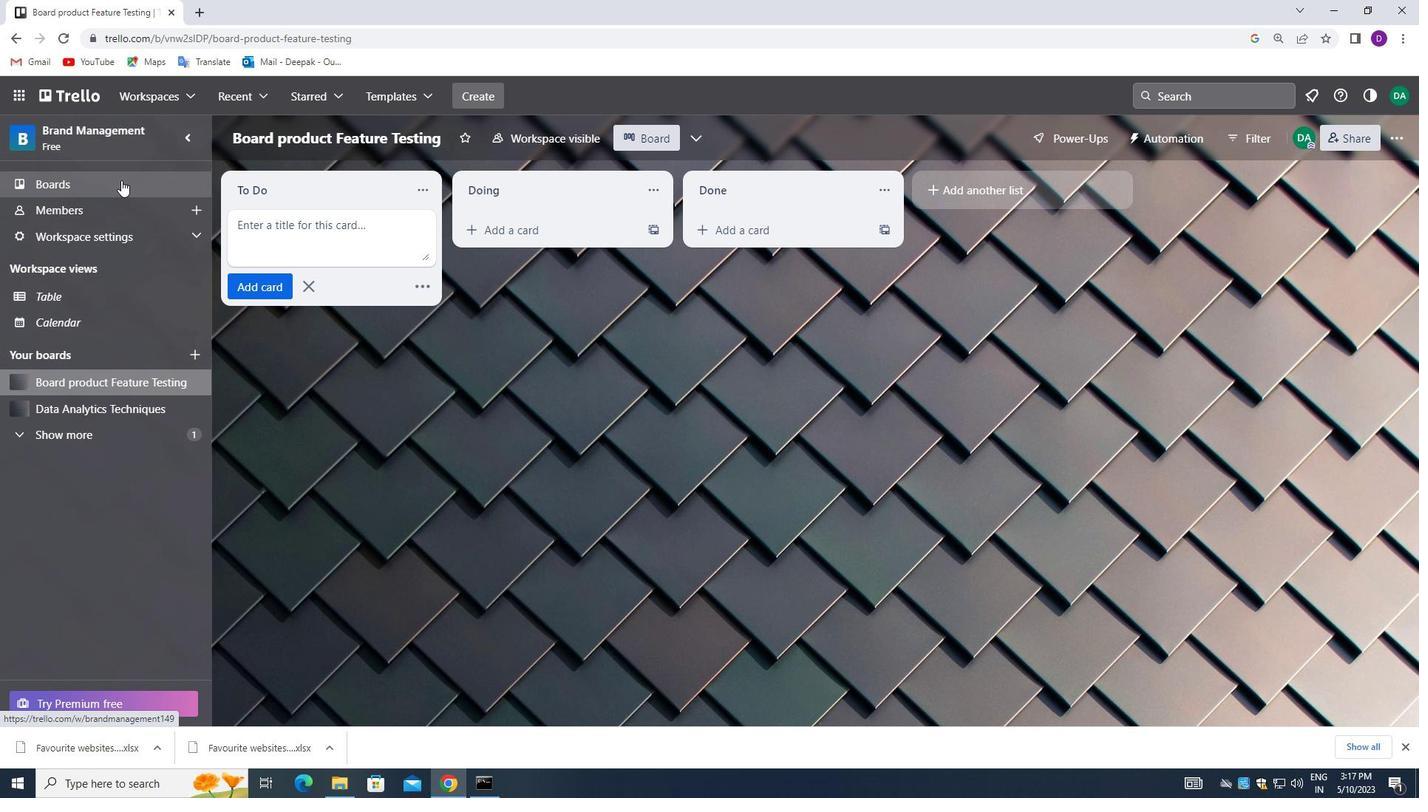 
Action: Mouse pressed left at (118, 180)
Screenshot: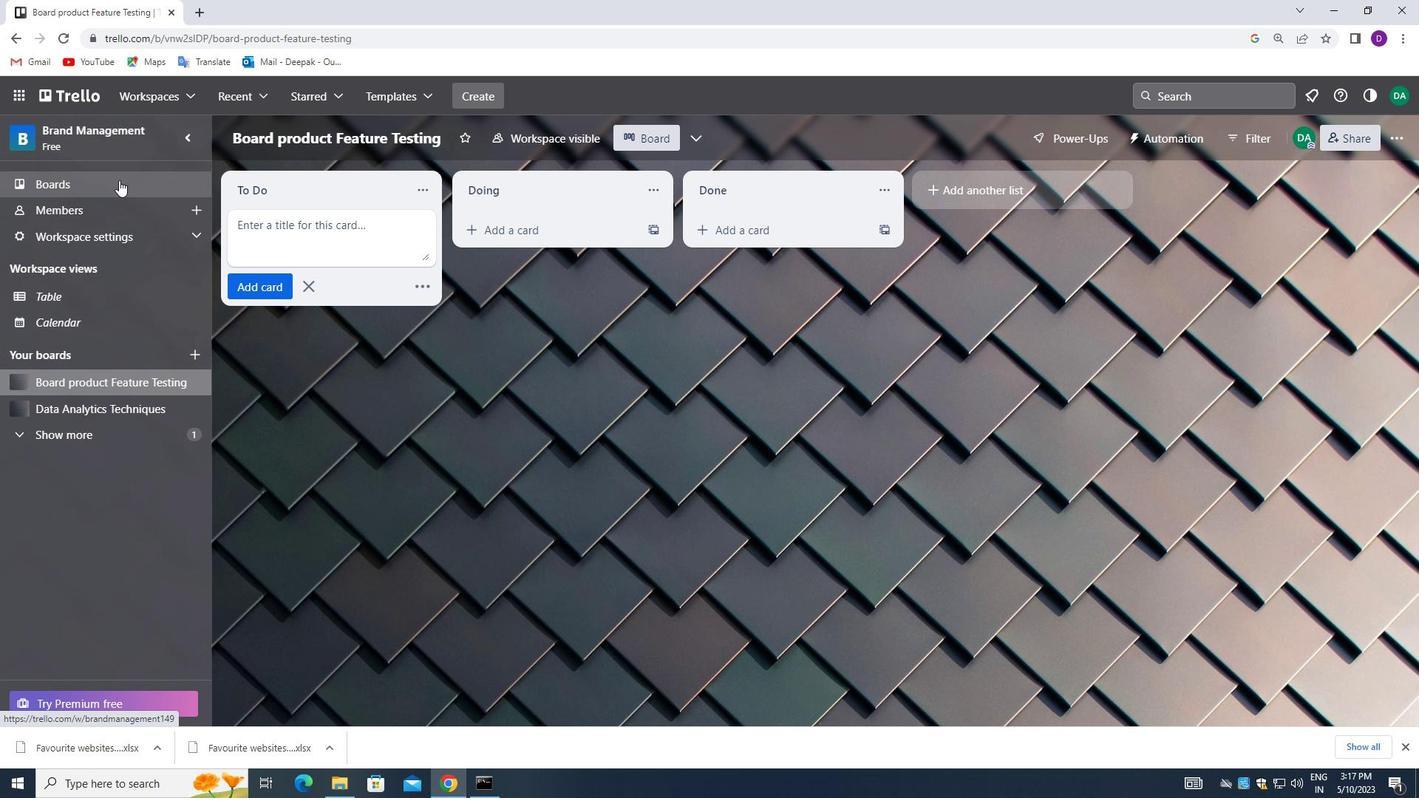 
Action: Mouse moved to (478, 92)
Screenshot: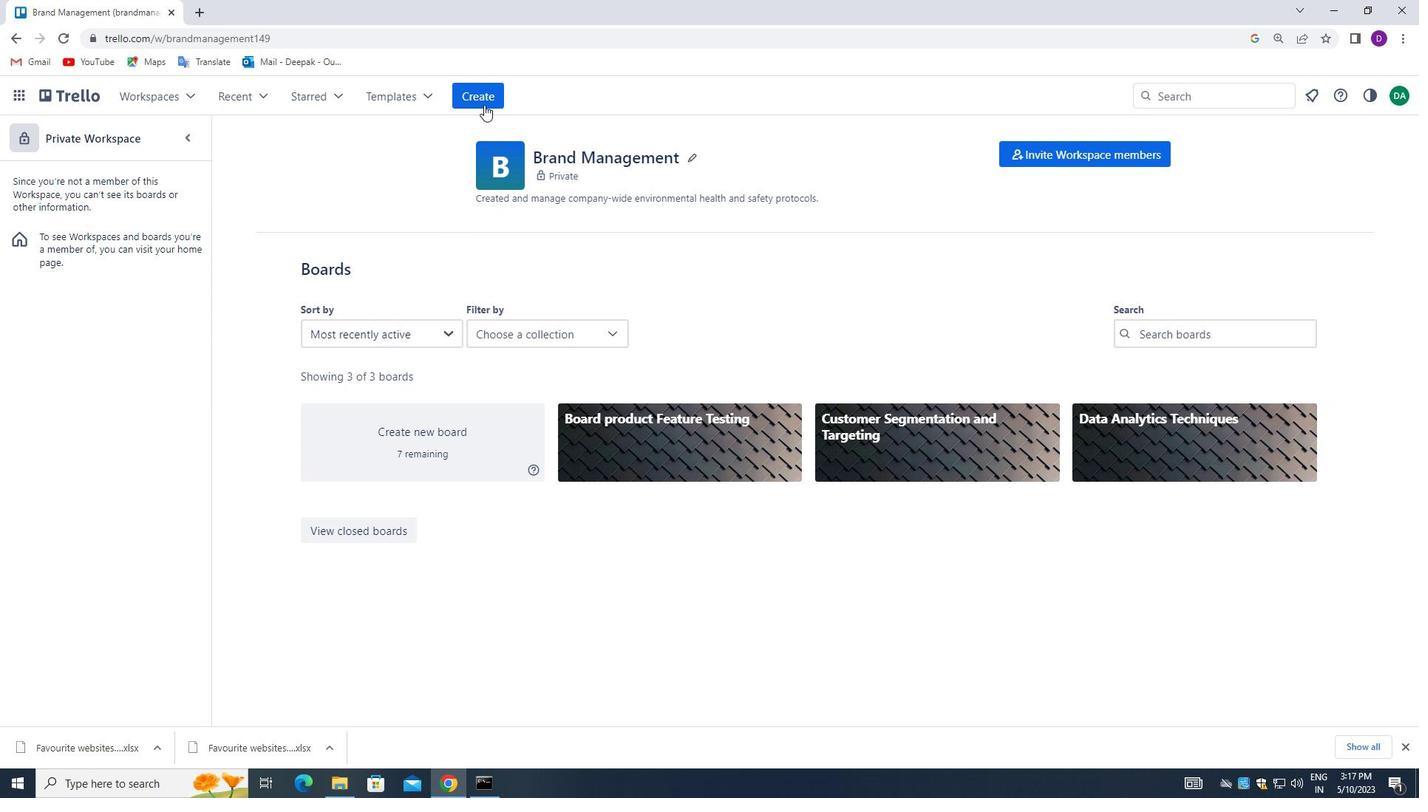 
Action: Mouse pressed left at (478, 92)
Screenshot: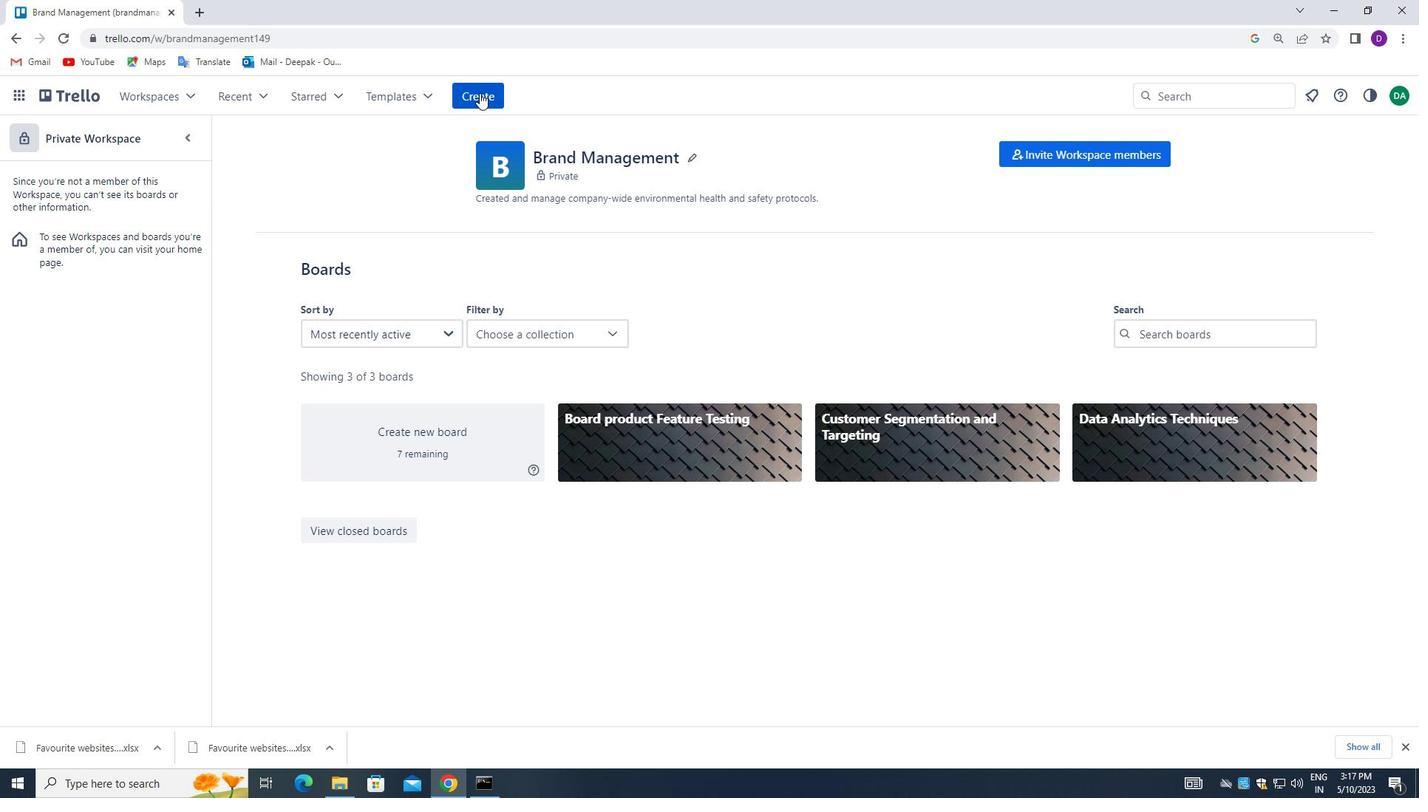 
Action: Mouse moved to (518, 170)
Screenshot: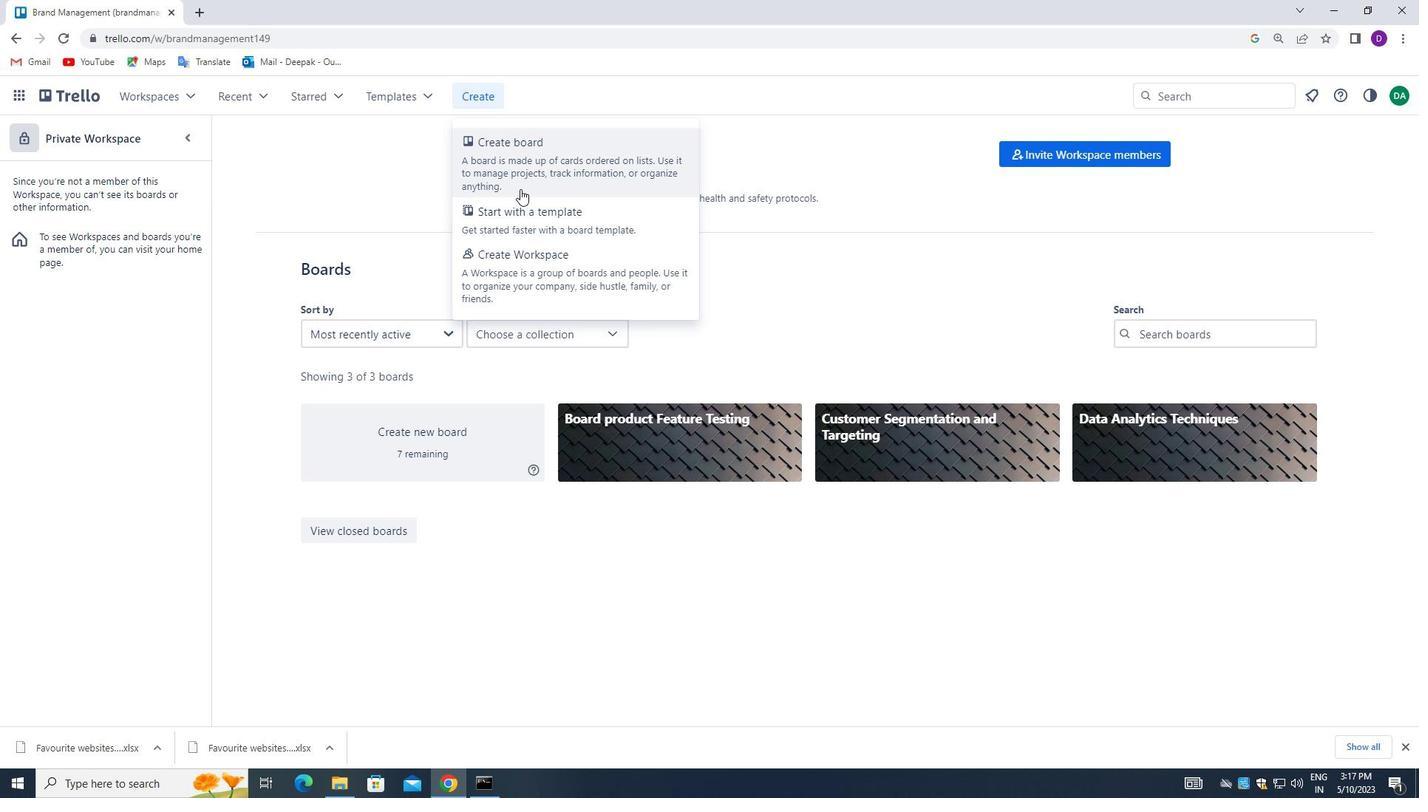 
Action: Mouse pressed left at (518, 170)
Screenshot: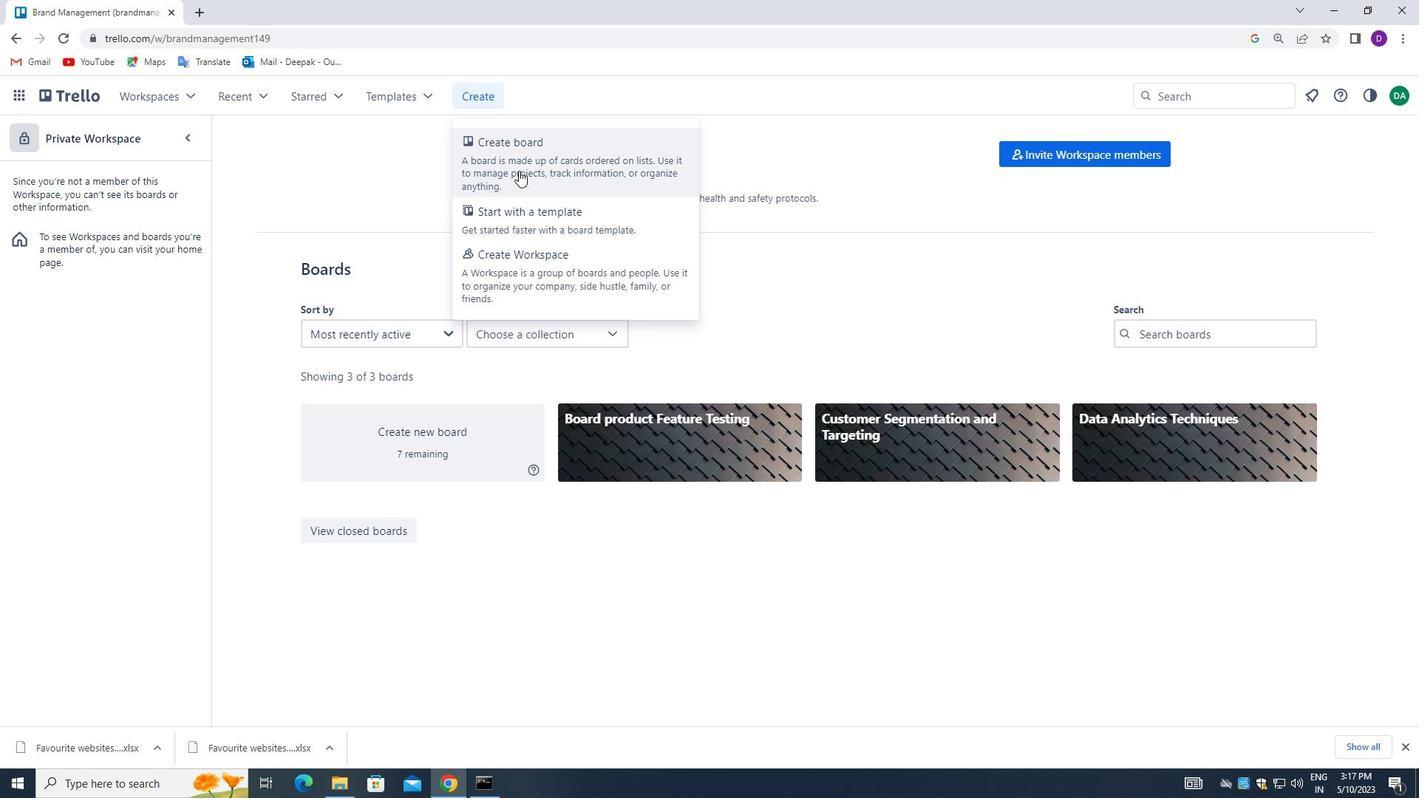 
Action: Mouse moved to (536, 392)
Screenshot: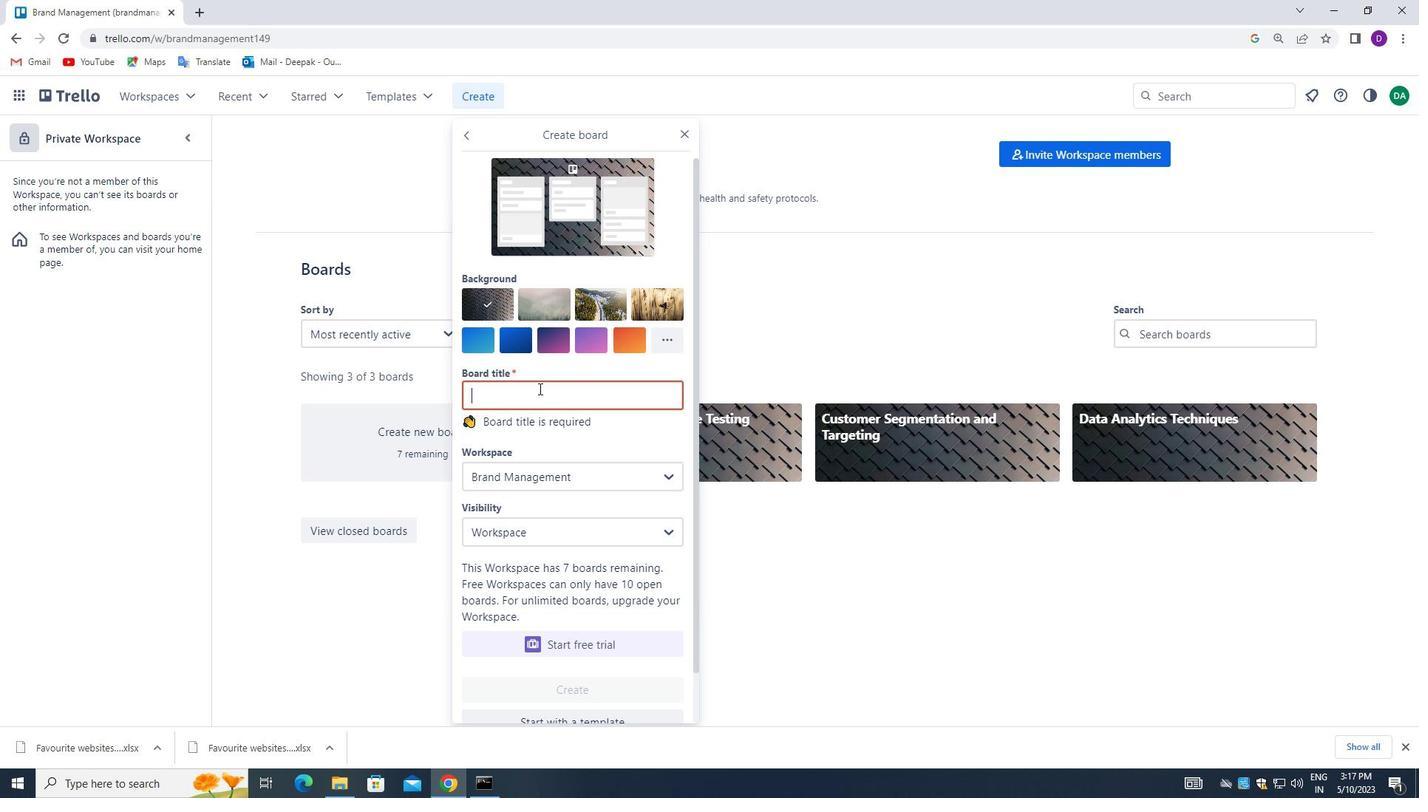
Action: Mouse pressed left at (536, 392)
Screenshot: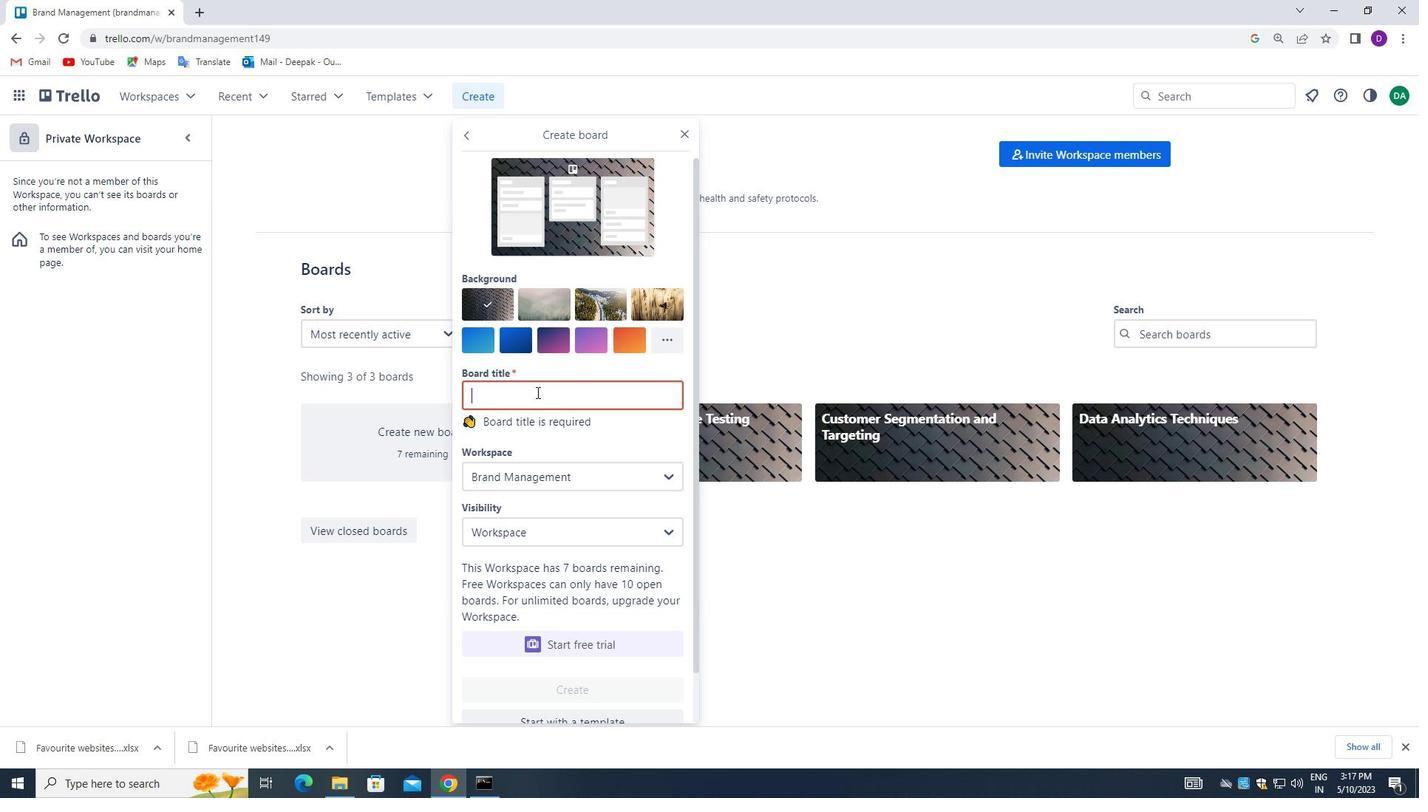 
Action: Mouse moved to (536, 255)
Screenshot: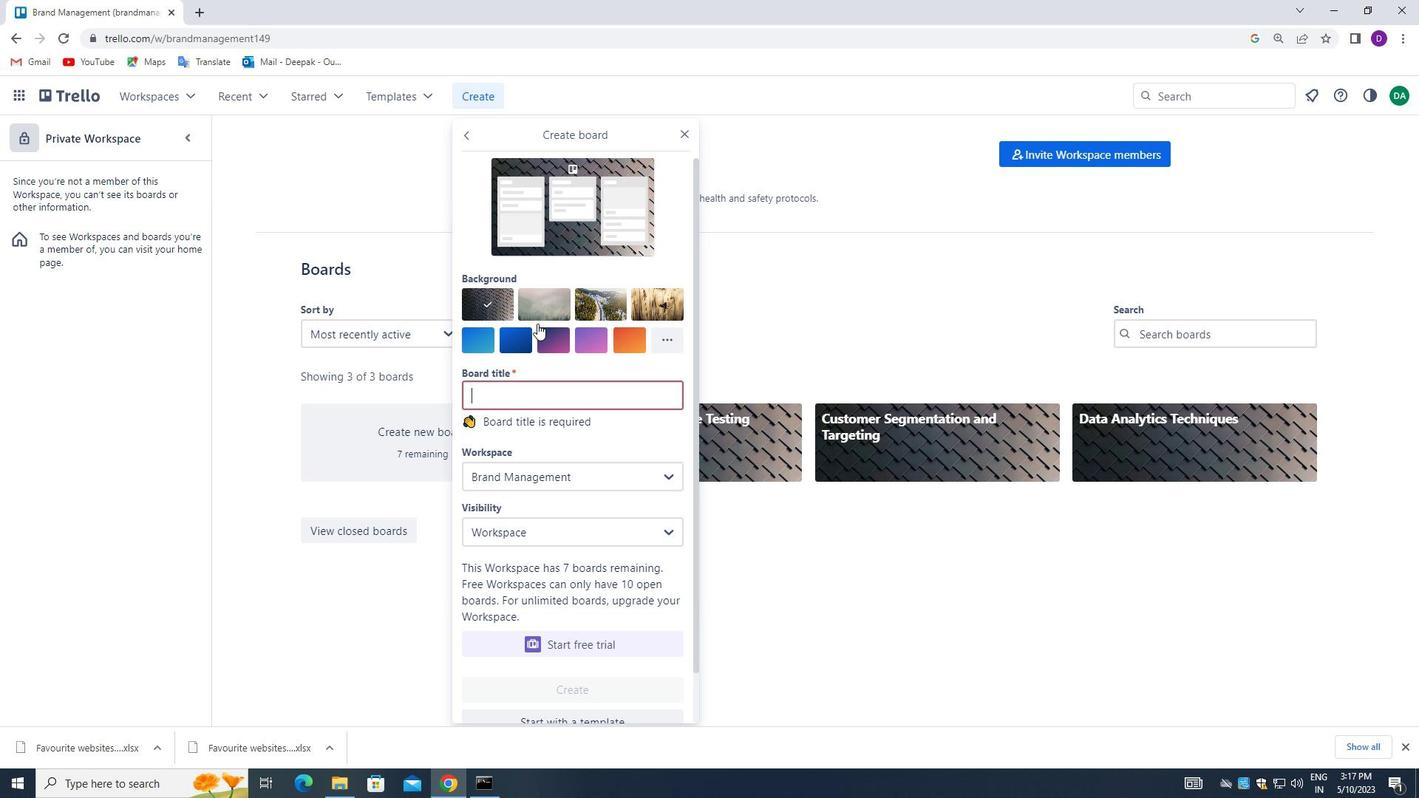 
Action: Key pressed <Key.shift_r>Customer<Key.space><Key.shift_r>Segmentation<Key.space><Key.backspace><Key.space>and<Key.space><Key.shift_r>Targeting<Key.space>
Screenshot: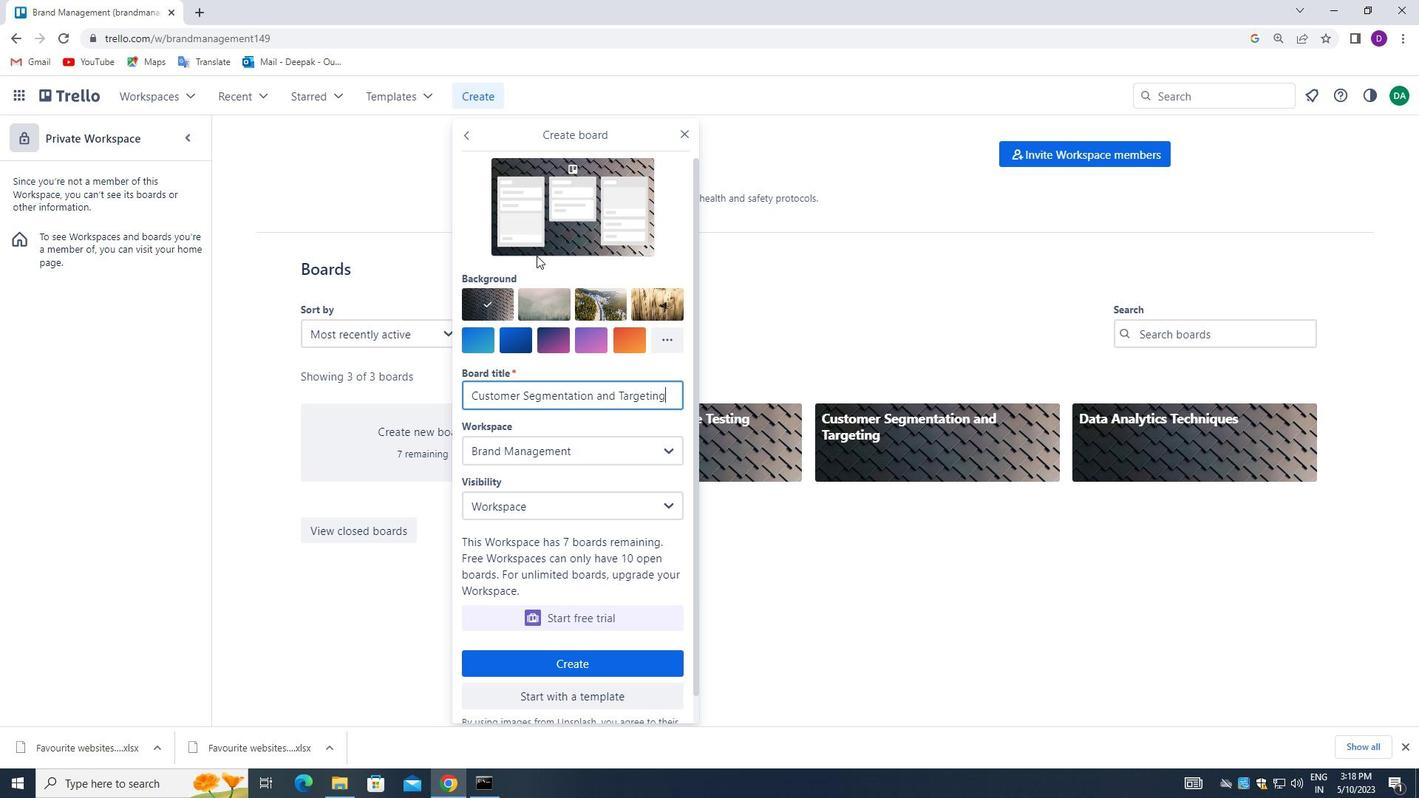 
Action: Mouse moved to (573, 663)
Screenshot: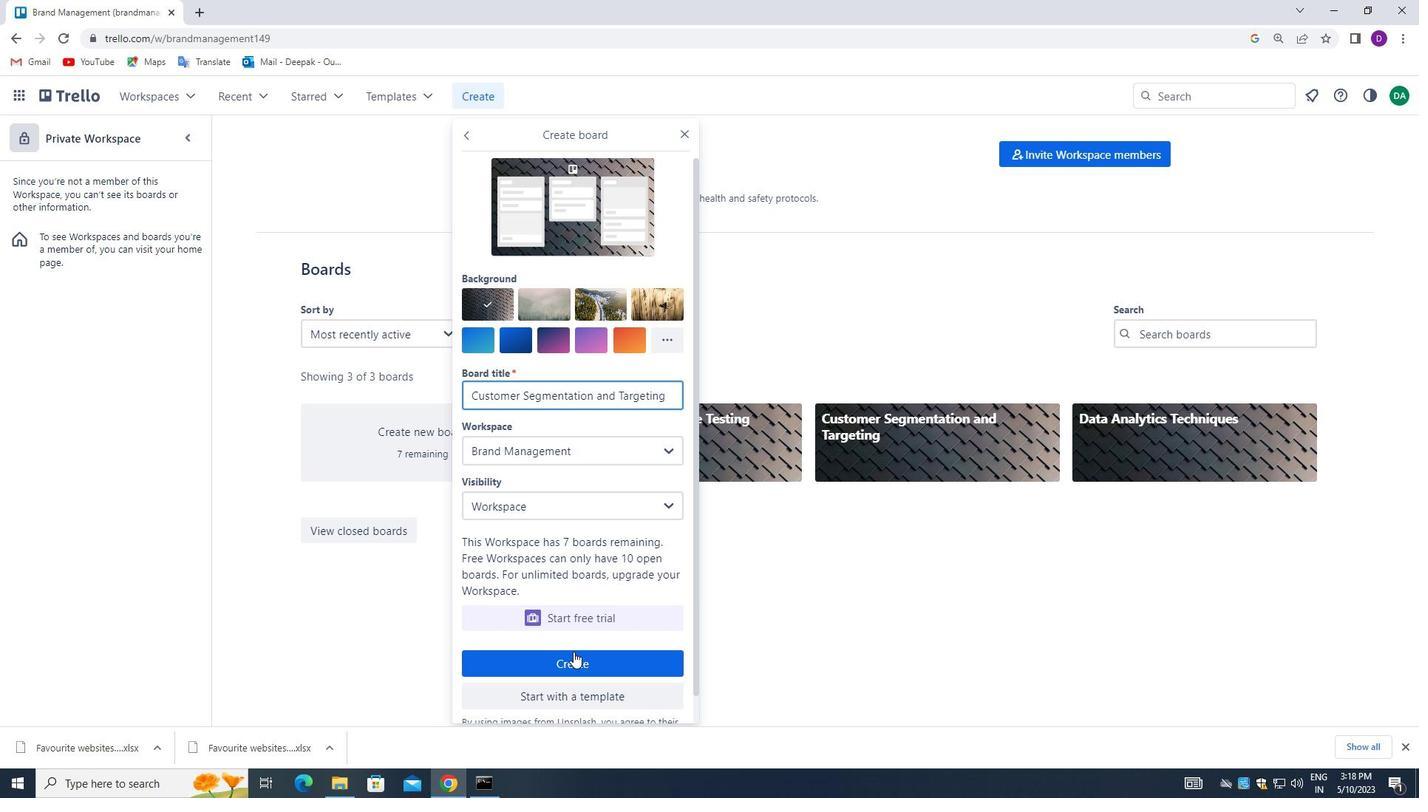 
Action: Mouse pressed left at (573, 663)
Screenshot: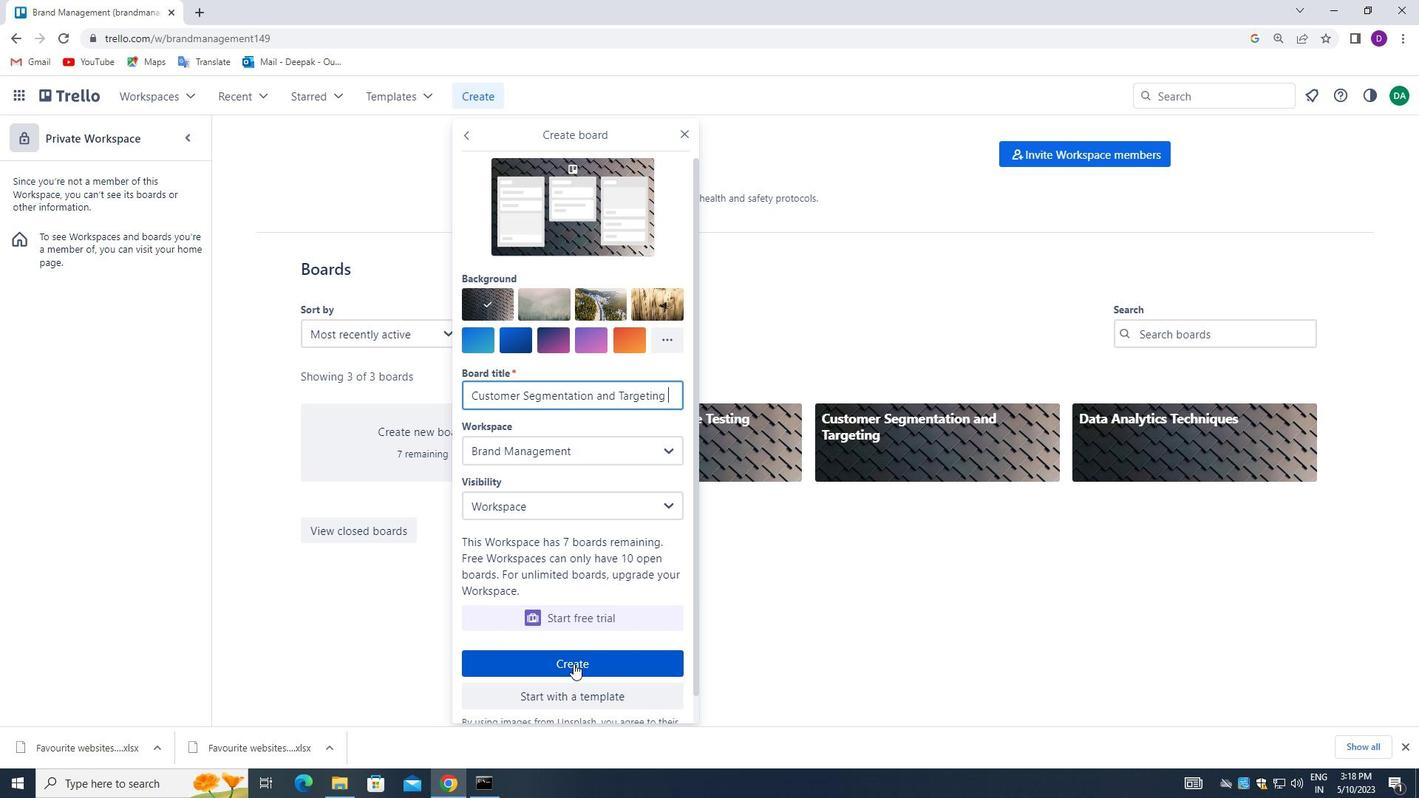 
Action: Mouse moved to (487, 292)
Screenshot: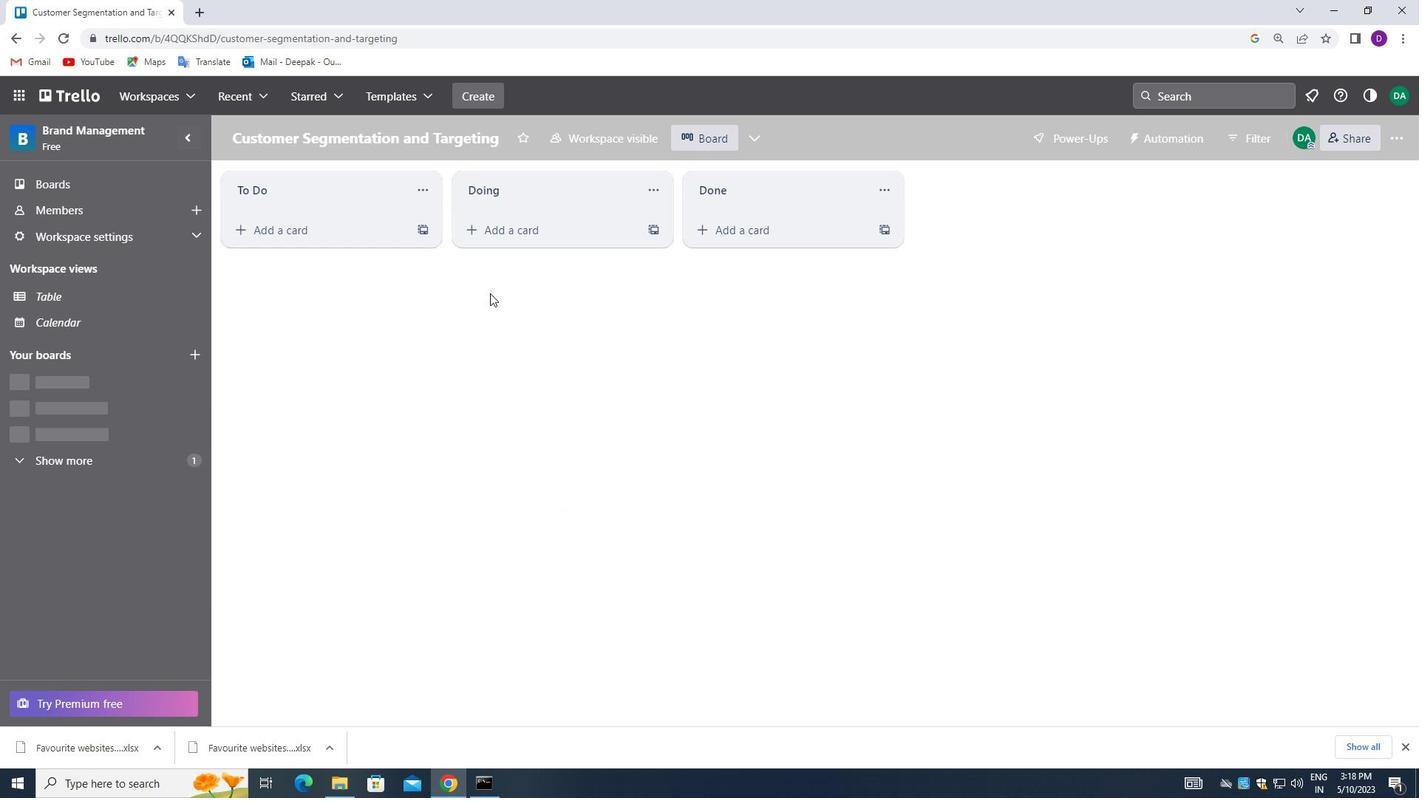 
